 Task: Send an email with the signature Brenda Cooper with the subject 'Happy birthday' and the message 'I would like to request an extension on this deadline.' from softage.1@softage.net to softage.3@softage.net,  softage.1@softage.net and softage.4@softage.net with CC to softage.5@softage.net with an attached document Presentation.pptx
Action: Key pressed n
Screenshot: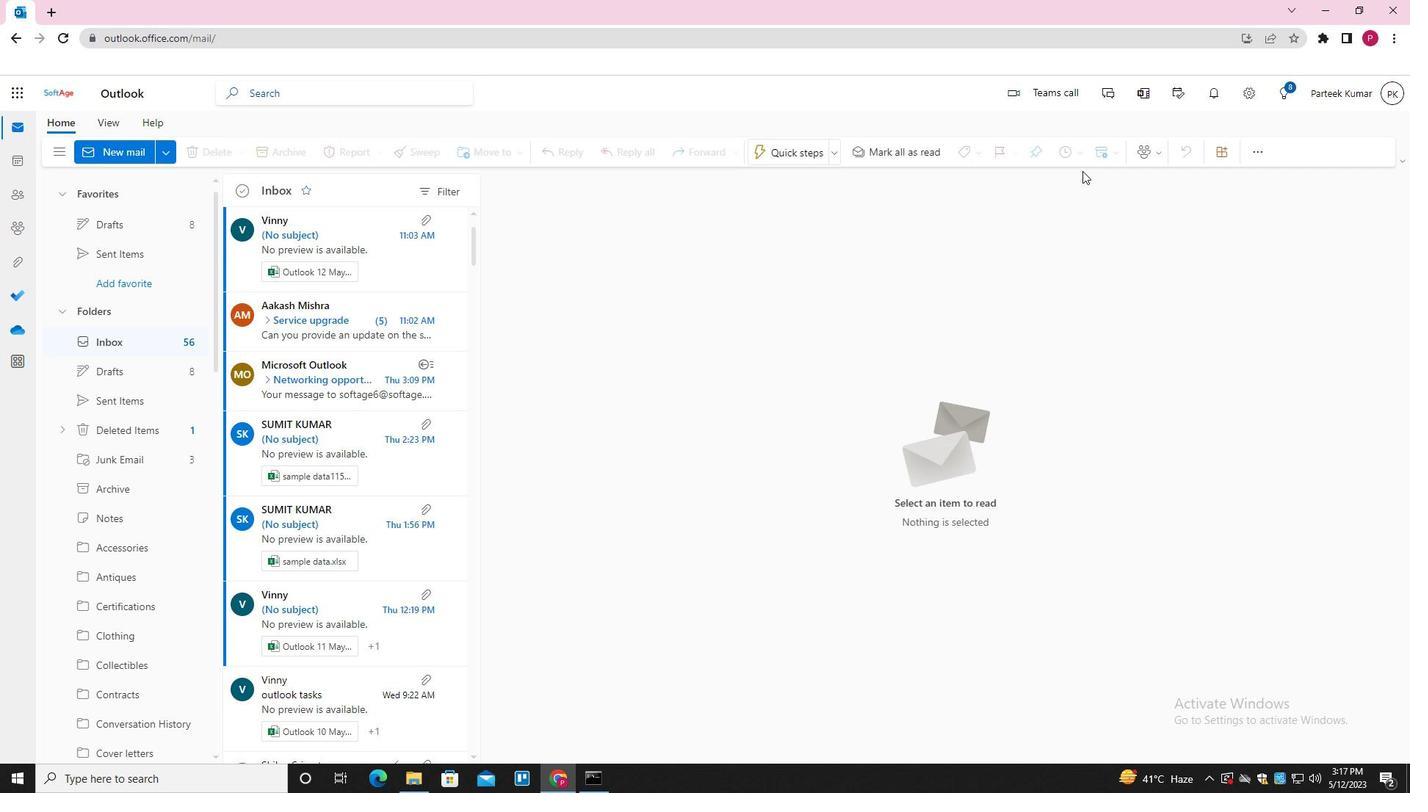 
Action: Mouse moved to (984, 155)
Screenshot: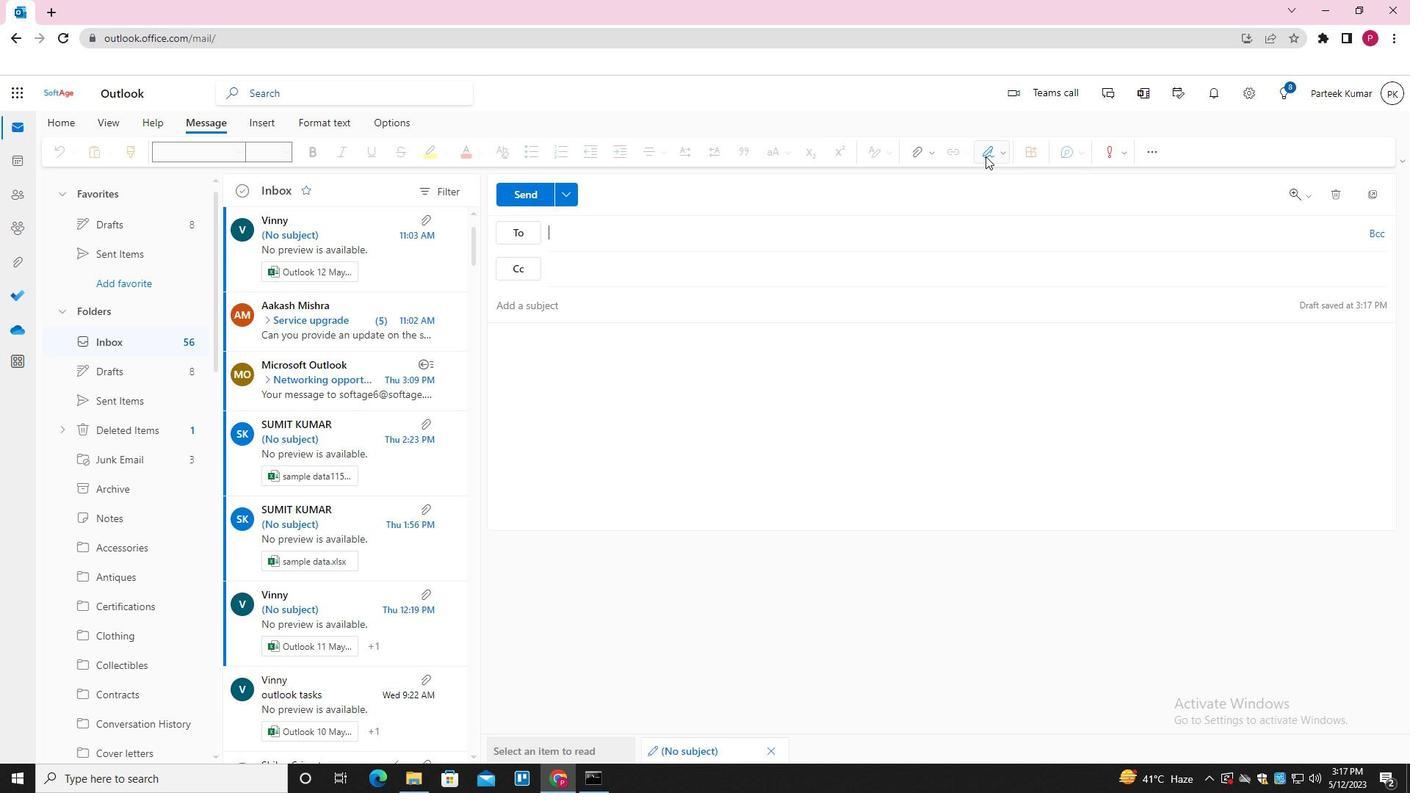 
Action: Mouse pressed left at (984, 155)
Screenshot: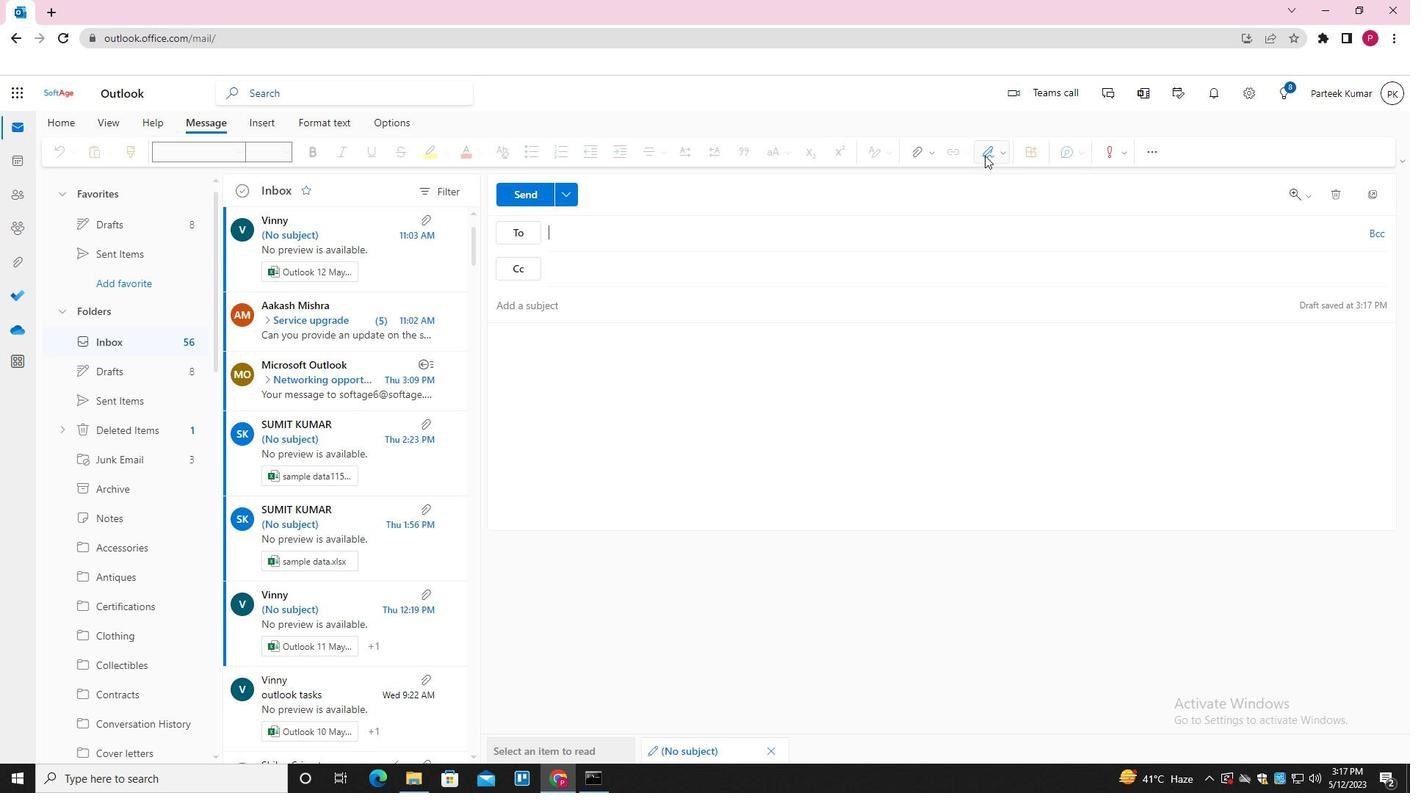 
Action: Mouse moved to (973, 212)
Screenshot: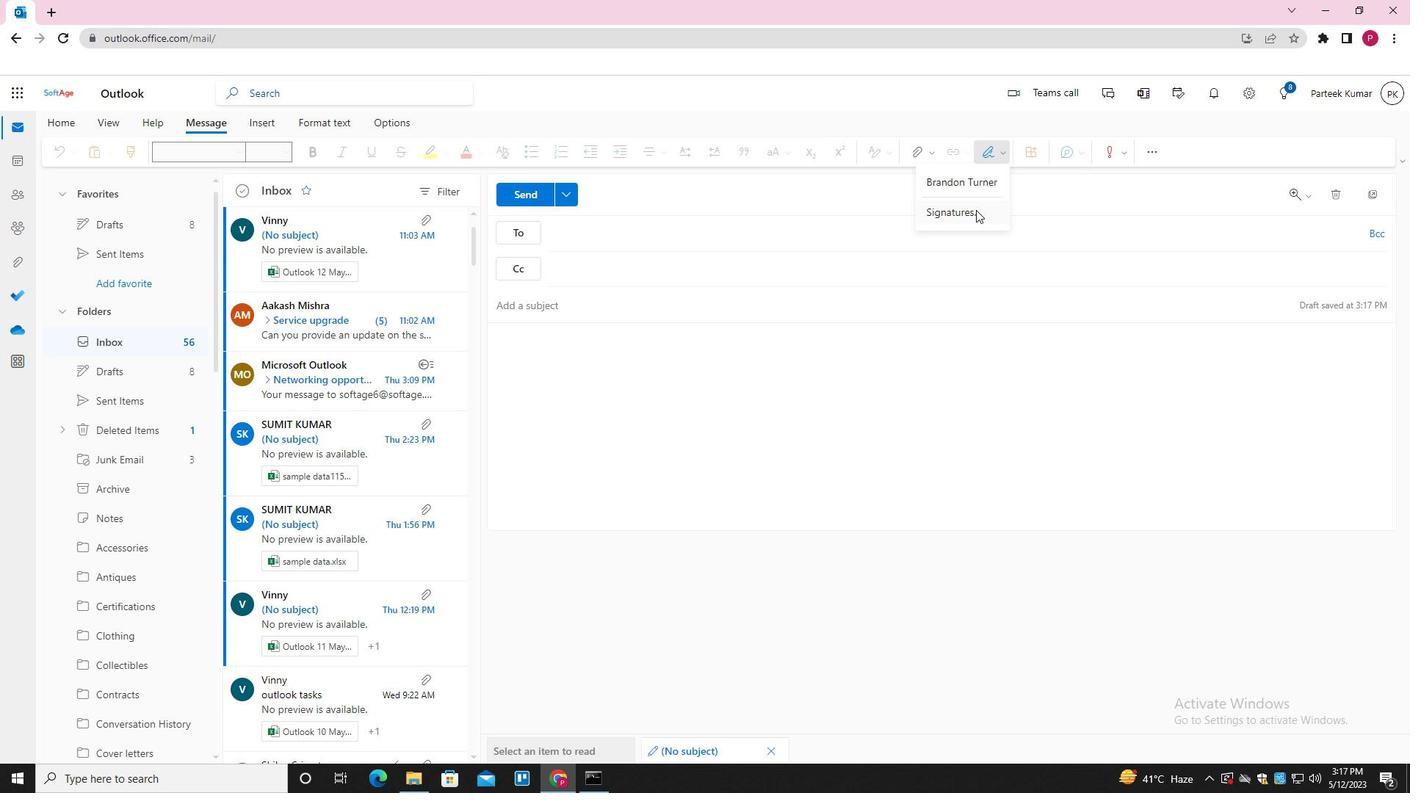 
Action: Mouse pressed left at (973, 212)
Screenshot: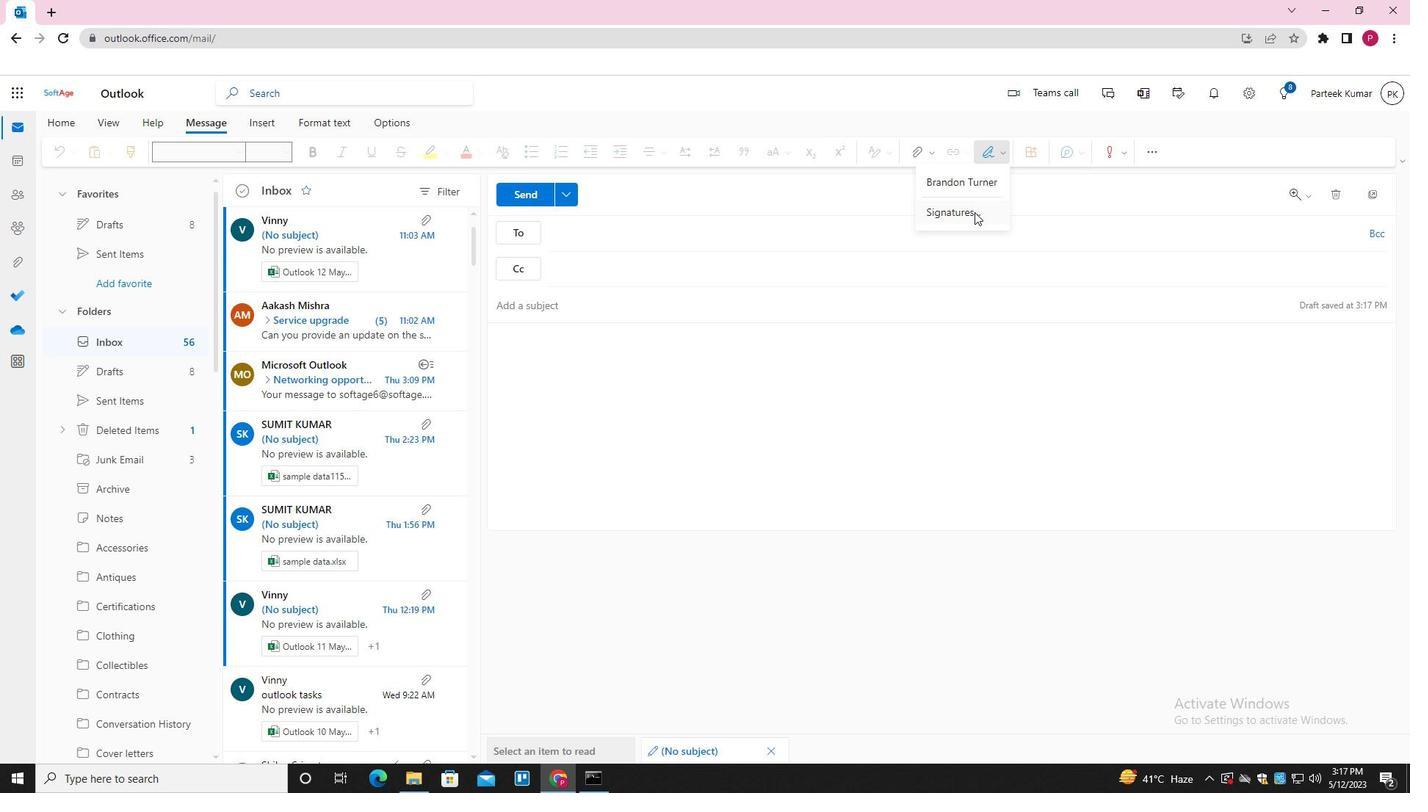 
Action: Mouse moved to (985, 265)
Screenshot: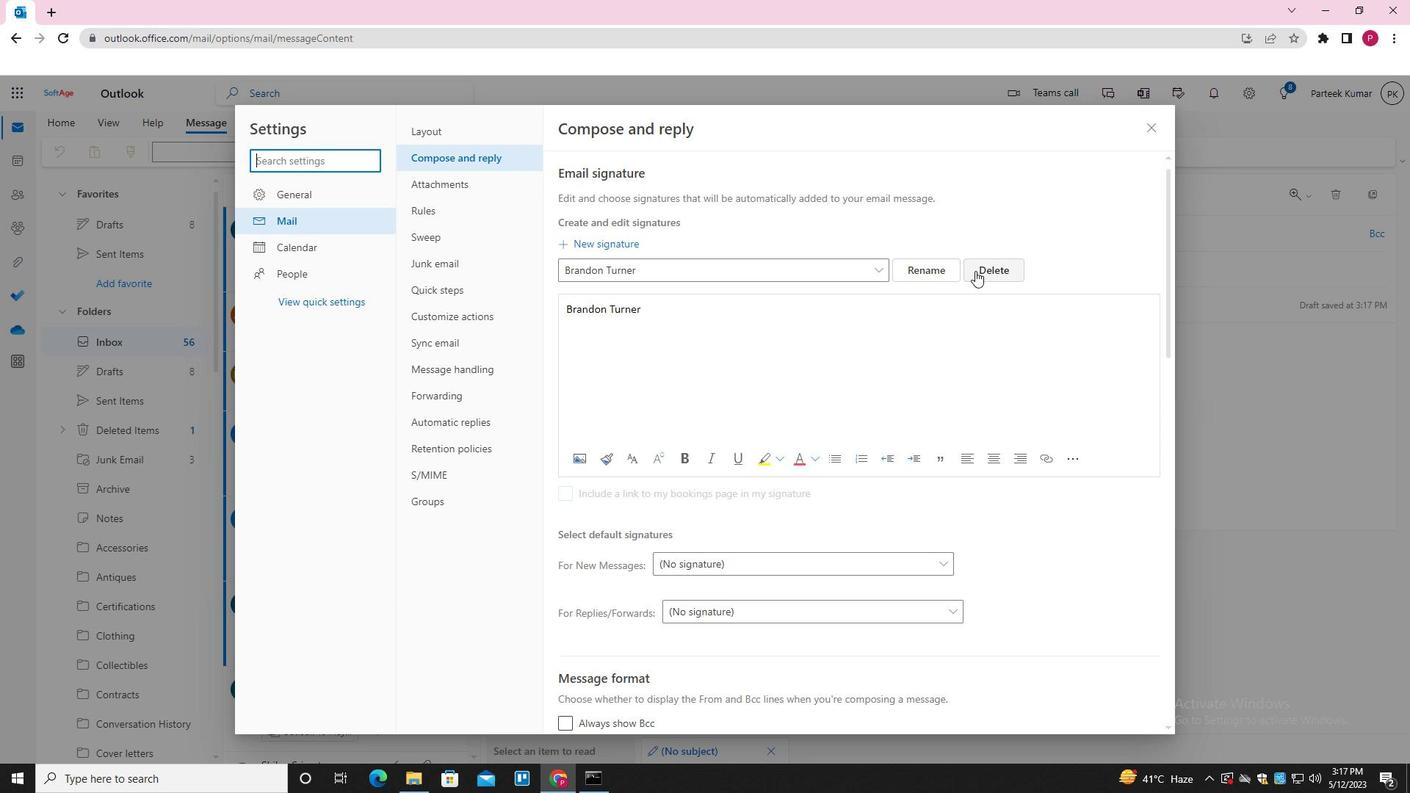 
Action: Mouse pressed left at (985, 265)
Screenshot: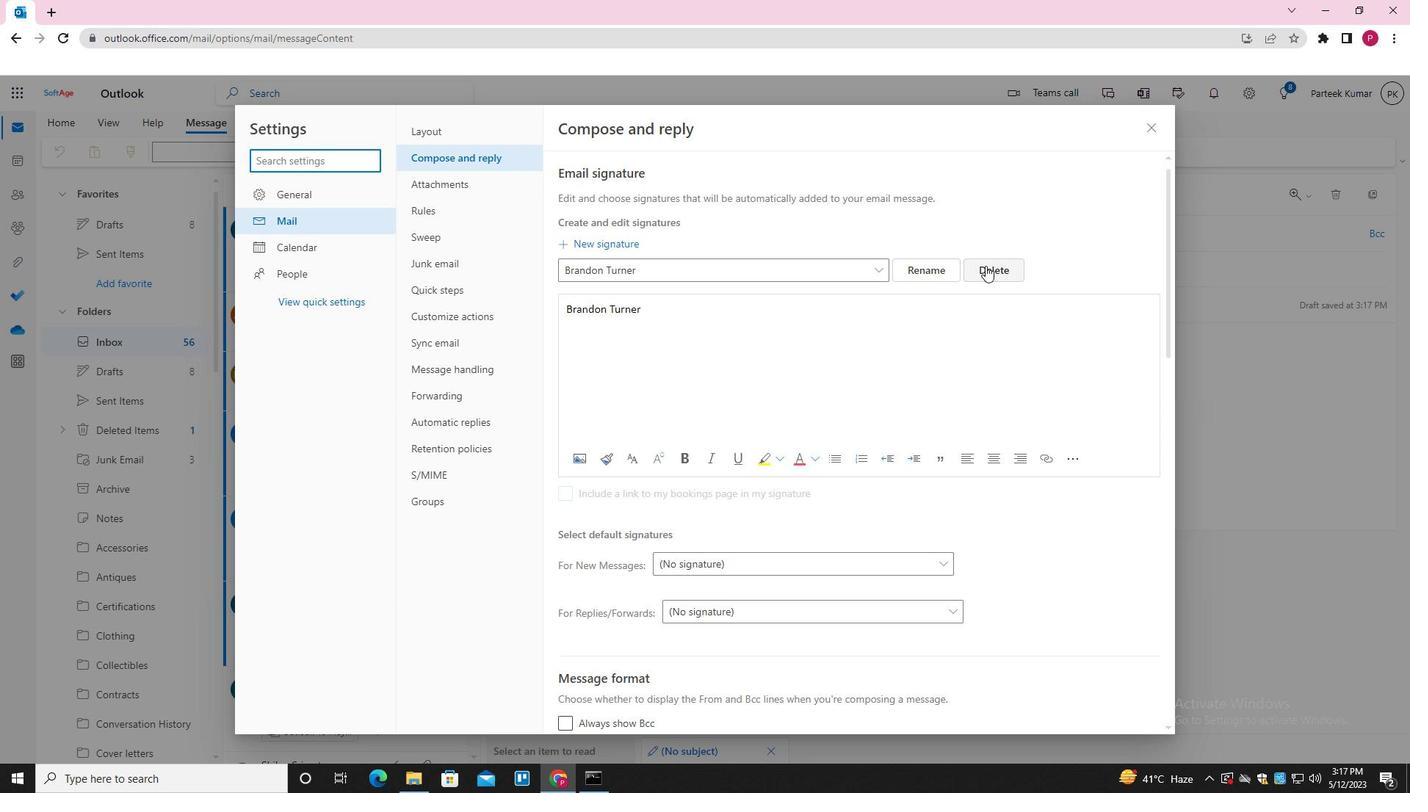 
Action: Mouse moved to (823, 271)
Screenshot: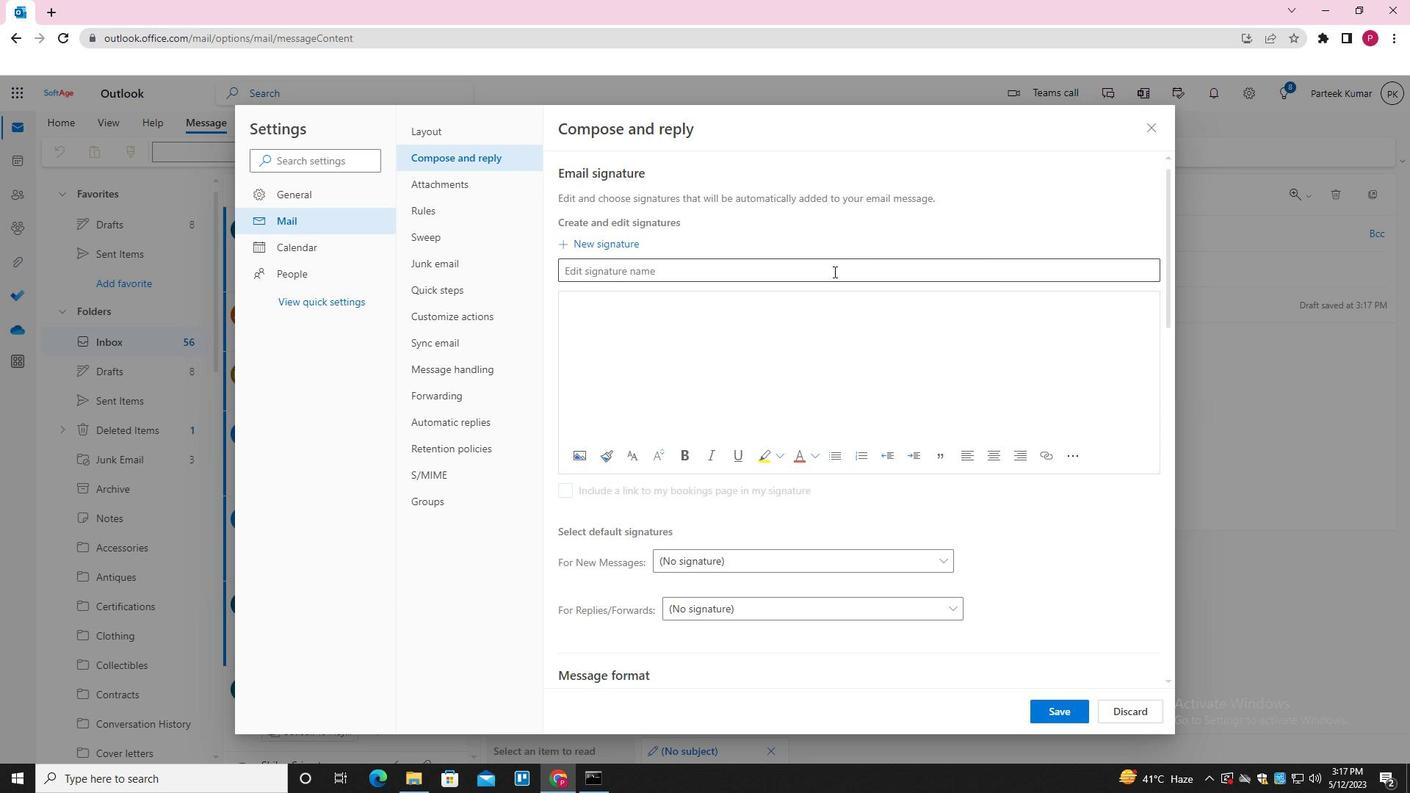 
Action: Mouse pressed left at (823, 271)
Screenshot: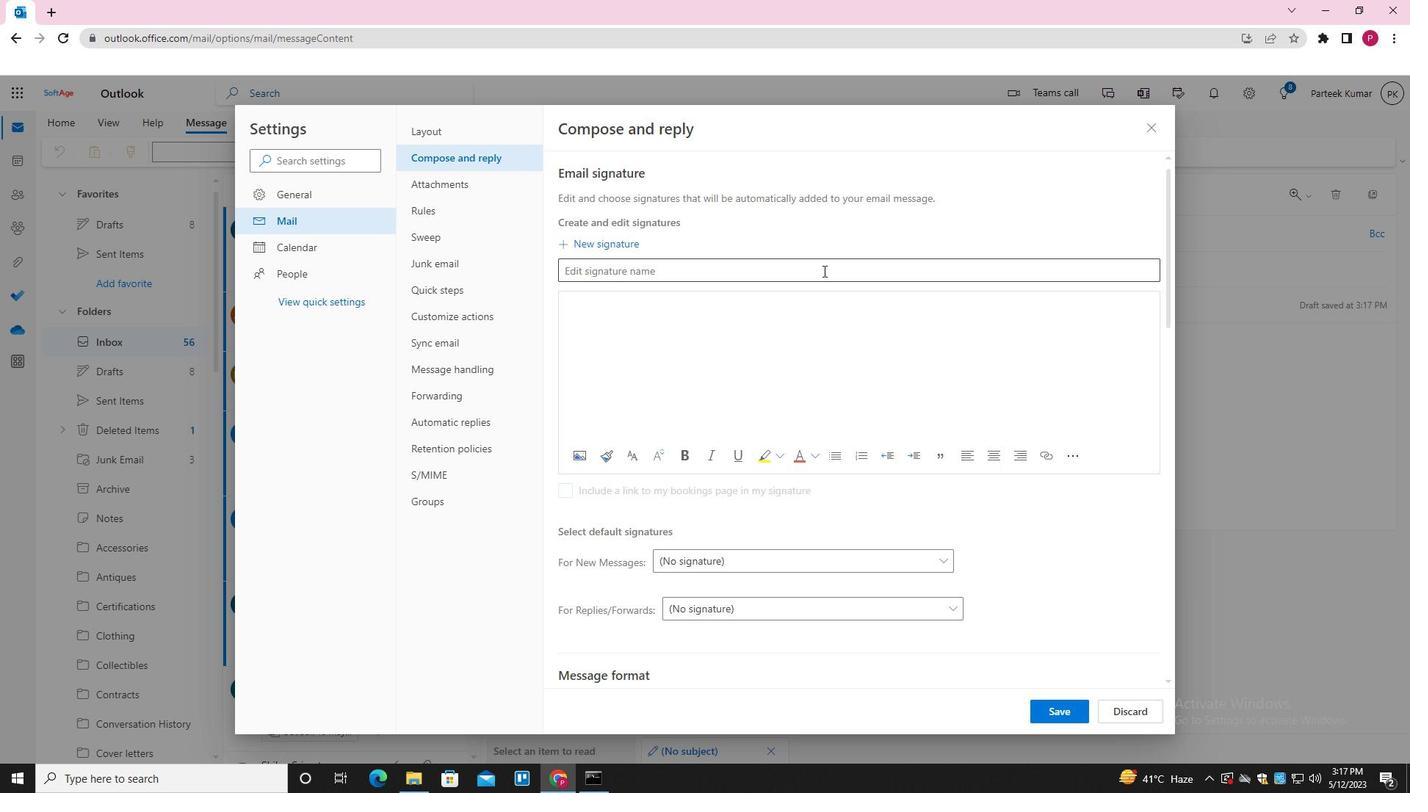 
Action: Key pressed <Key.shift>BRENDA<Key.space><Key.shift>COOPER
Screenshot: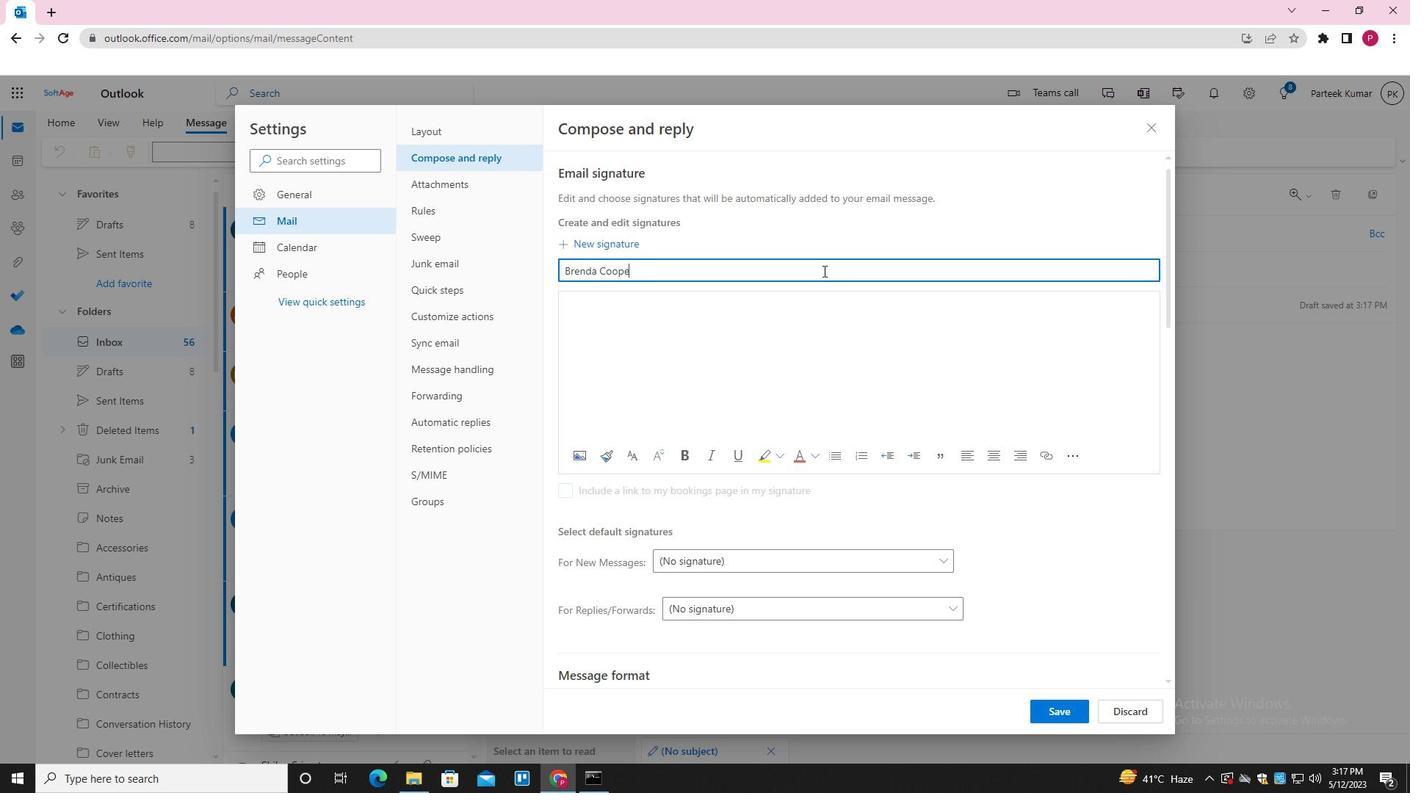 
Action: Mouse moved to (822, 269)
Screenshot: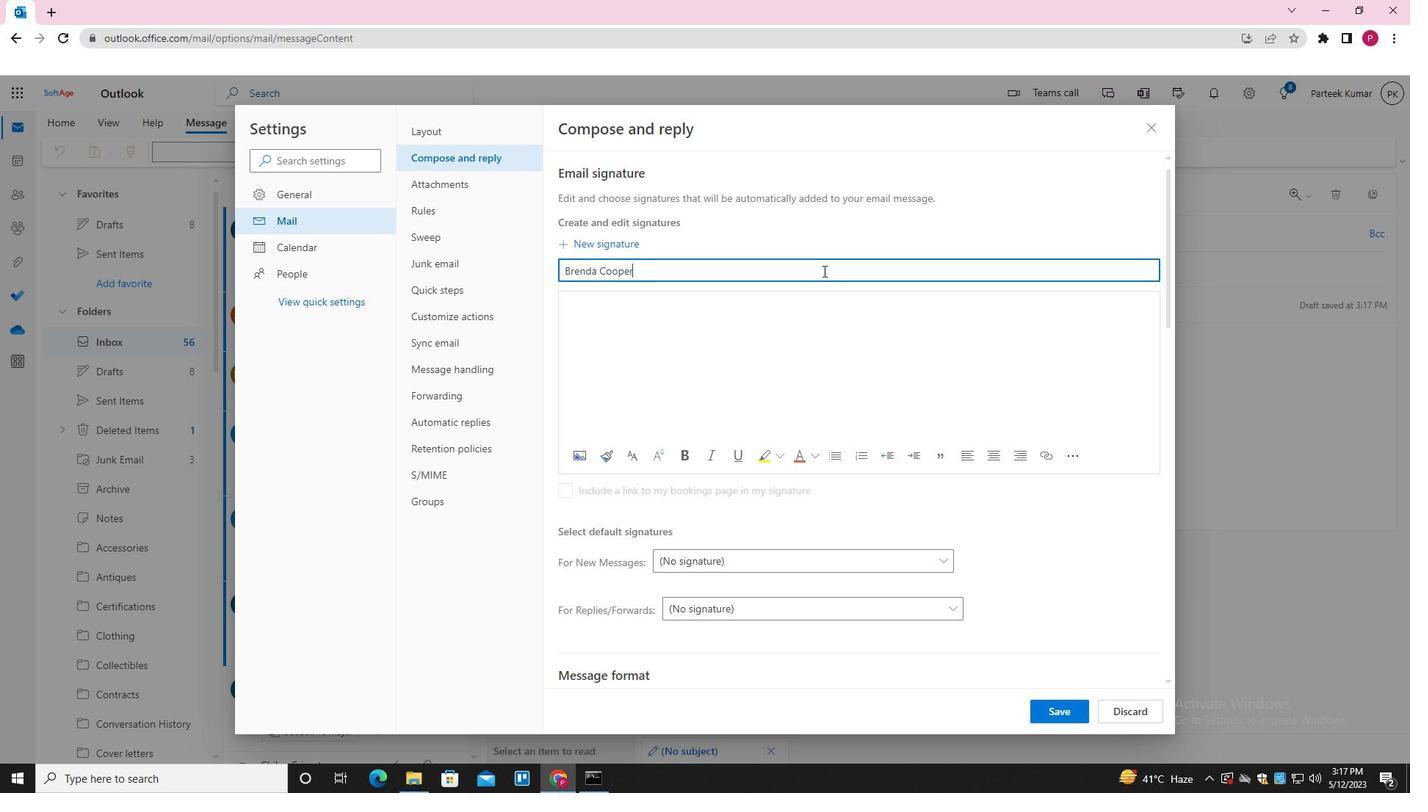 
Action: Key pressed <Key.tab><Key.shift>BRENDA<Key.space><Key.shift>COOPER
Screenshot: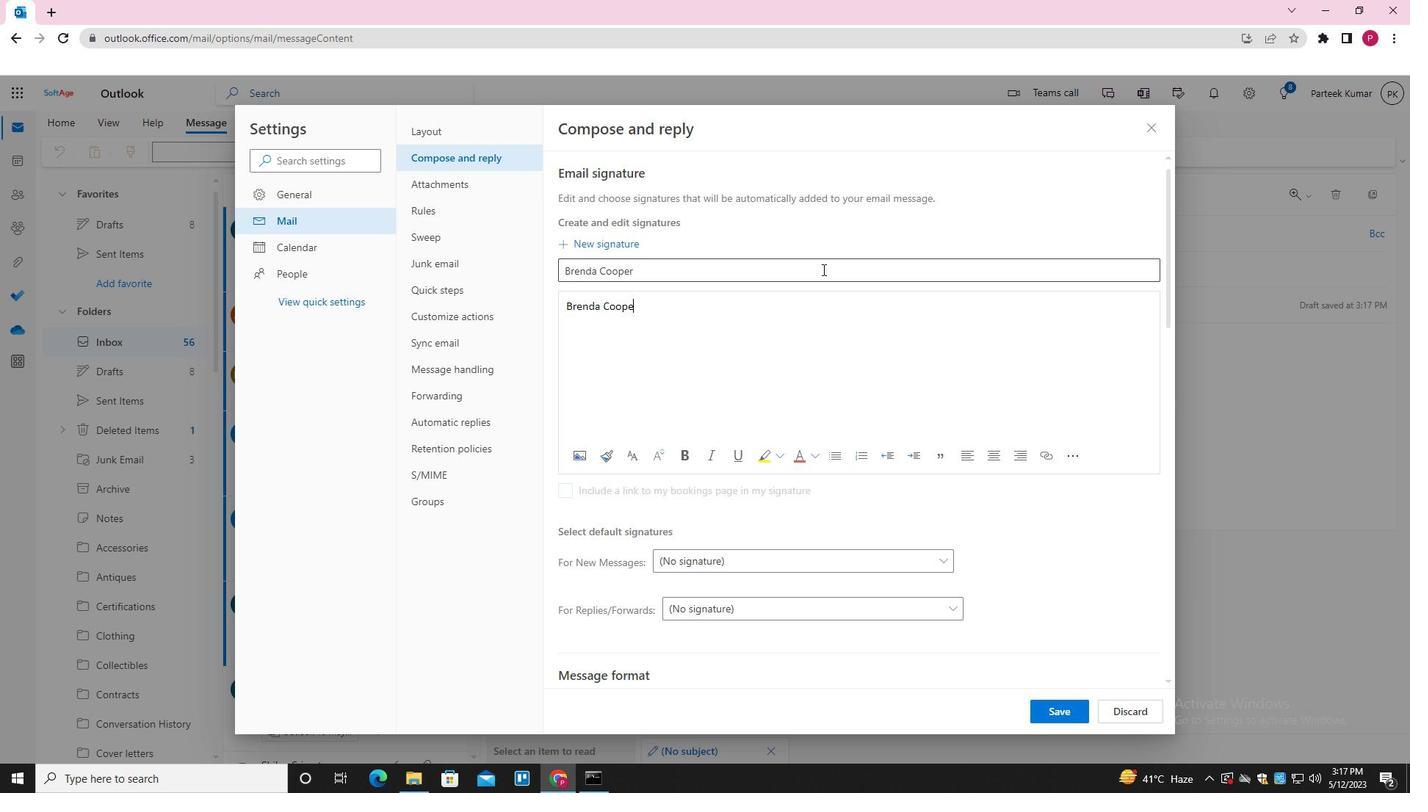 
Action: Mouse moved to (1043, 715)
Screenshot: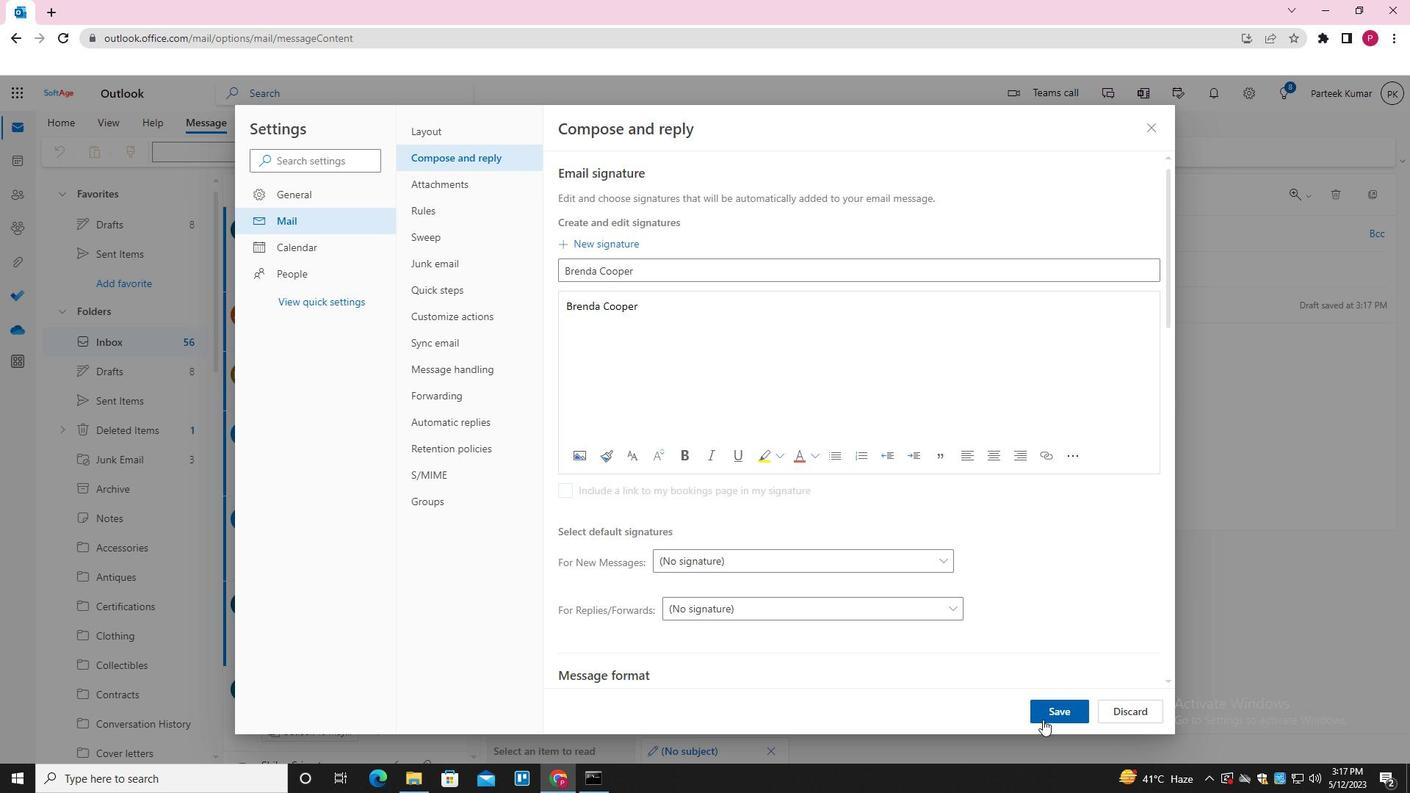 
Action: Mouse pressed left at (1043, 715)
Screenshot: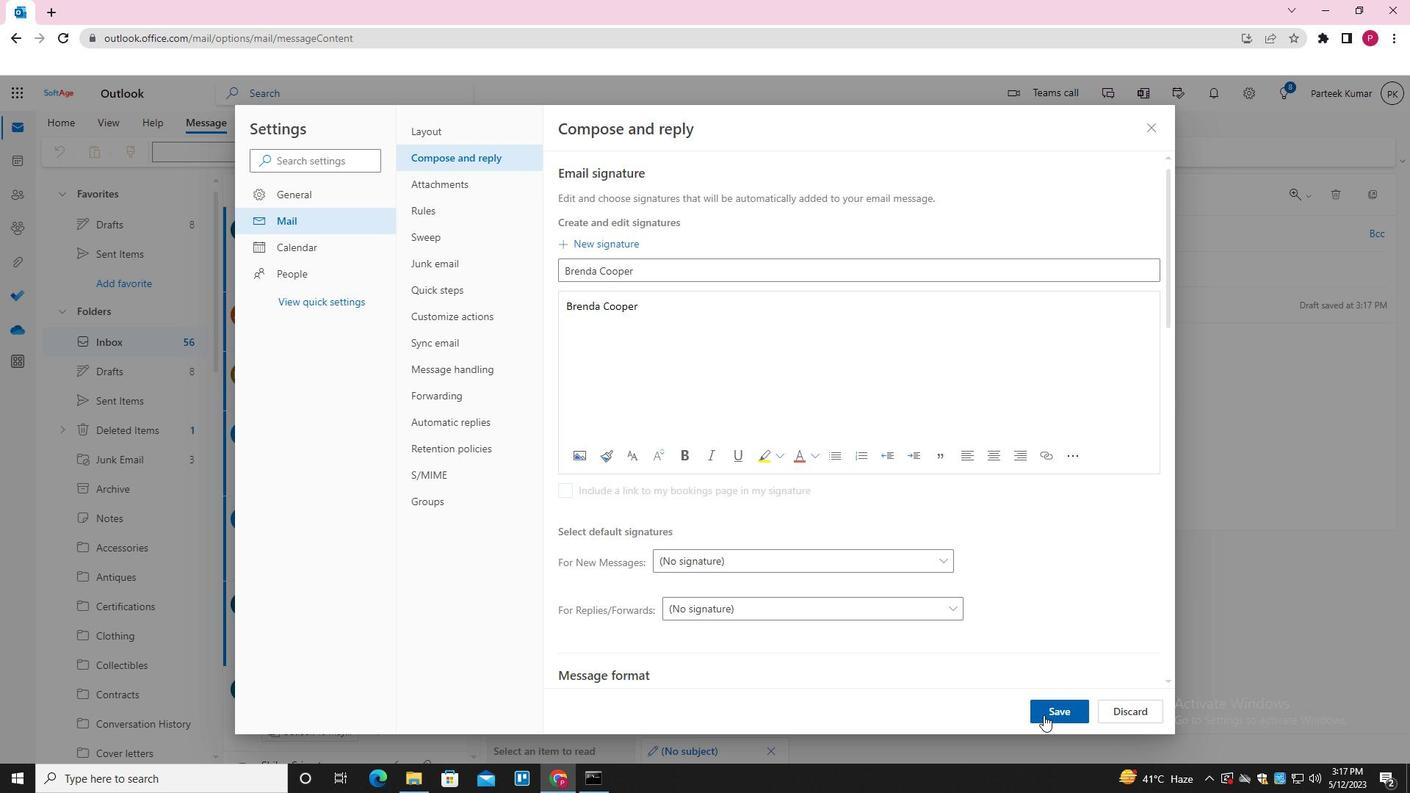 
Action: Mouse moved to (1147, 122)
Screenshot: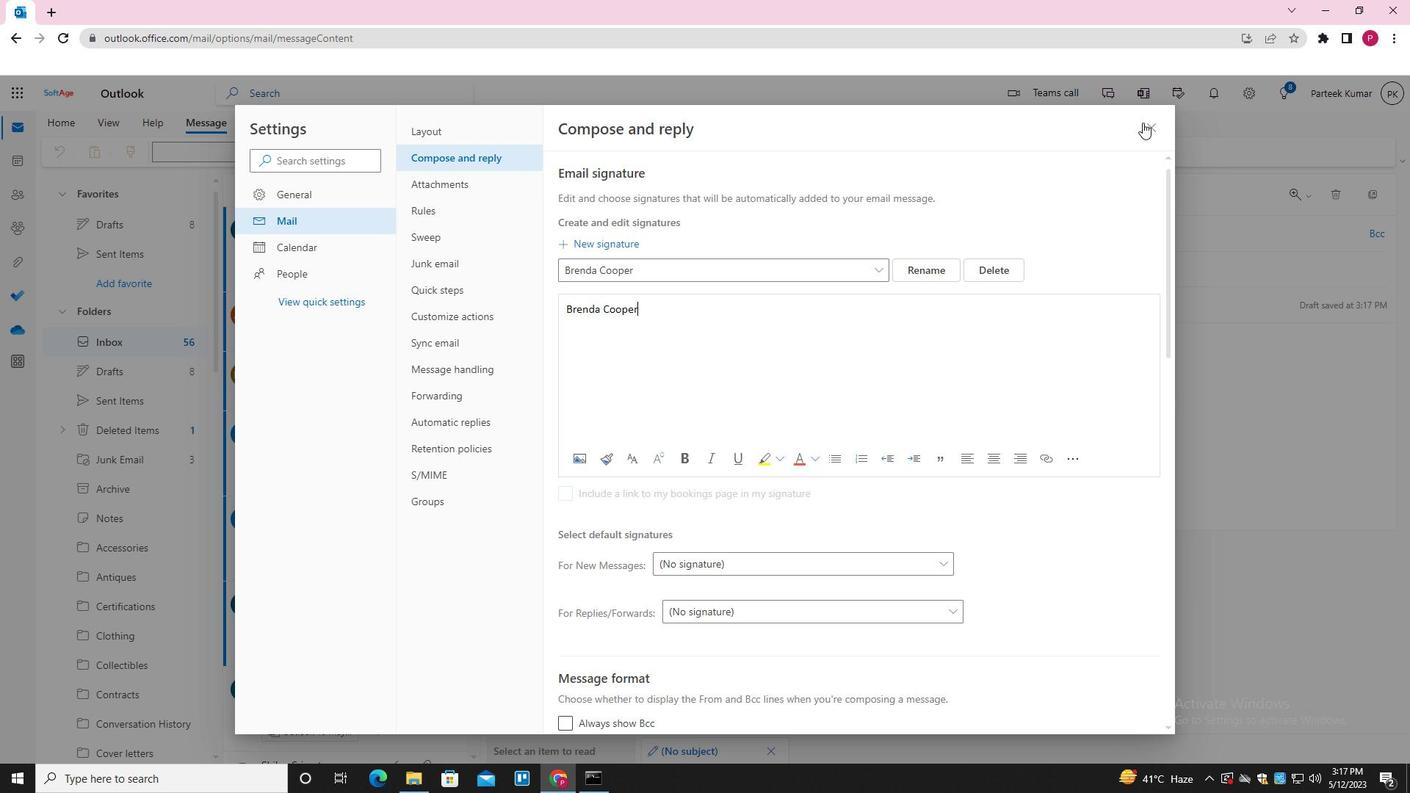 
Action: Mouse pressed left at (1147, 122)
Screenshot: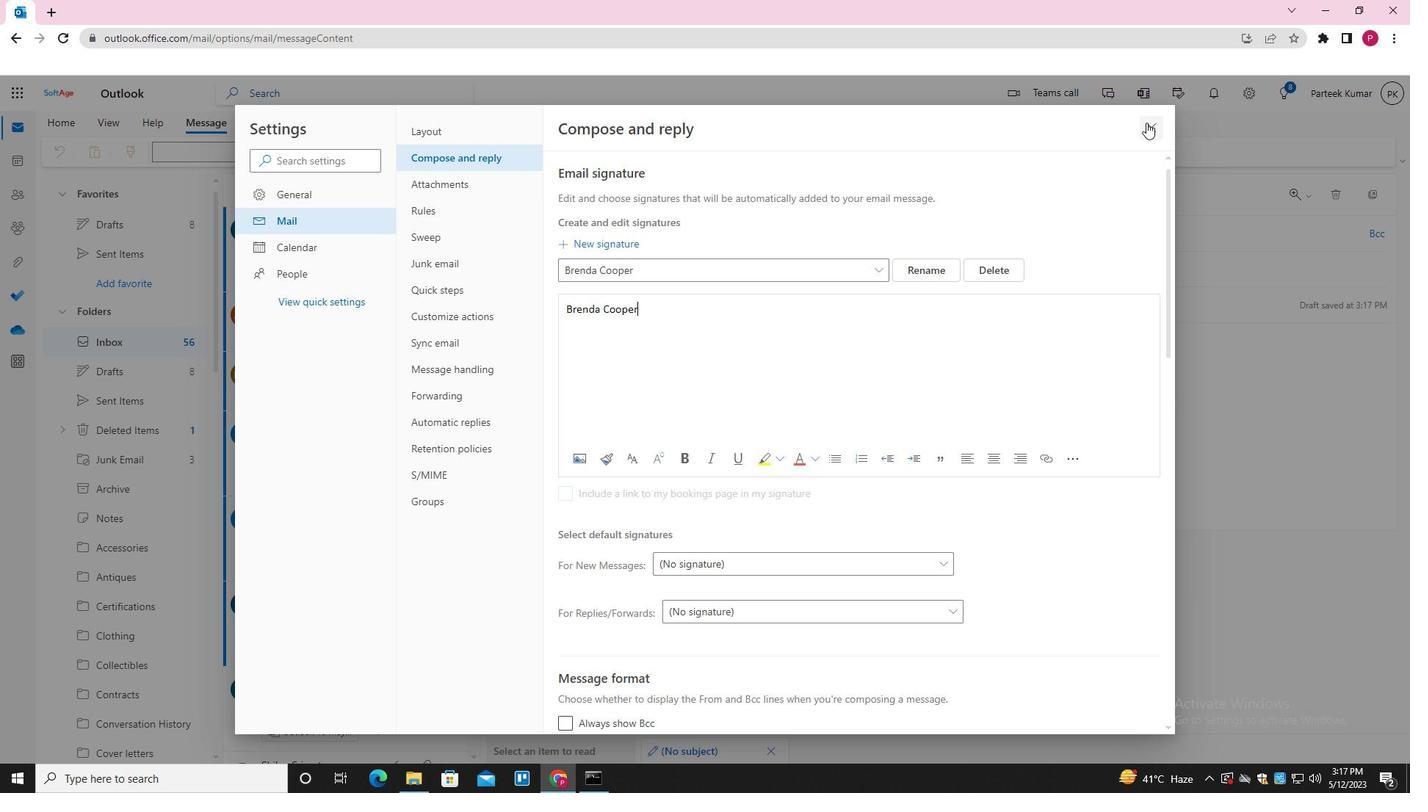 
Action: Mouse moved to (987, 153)
Screenshot: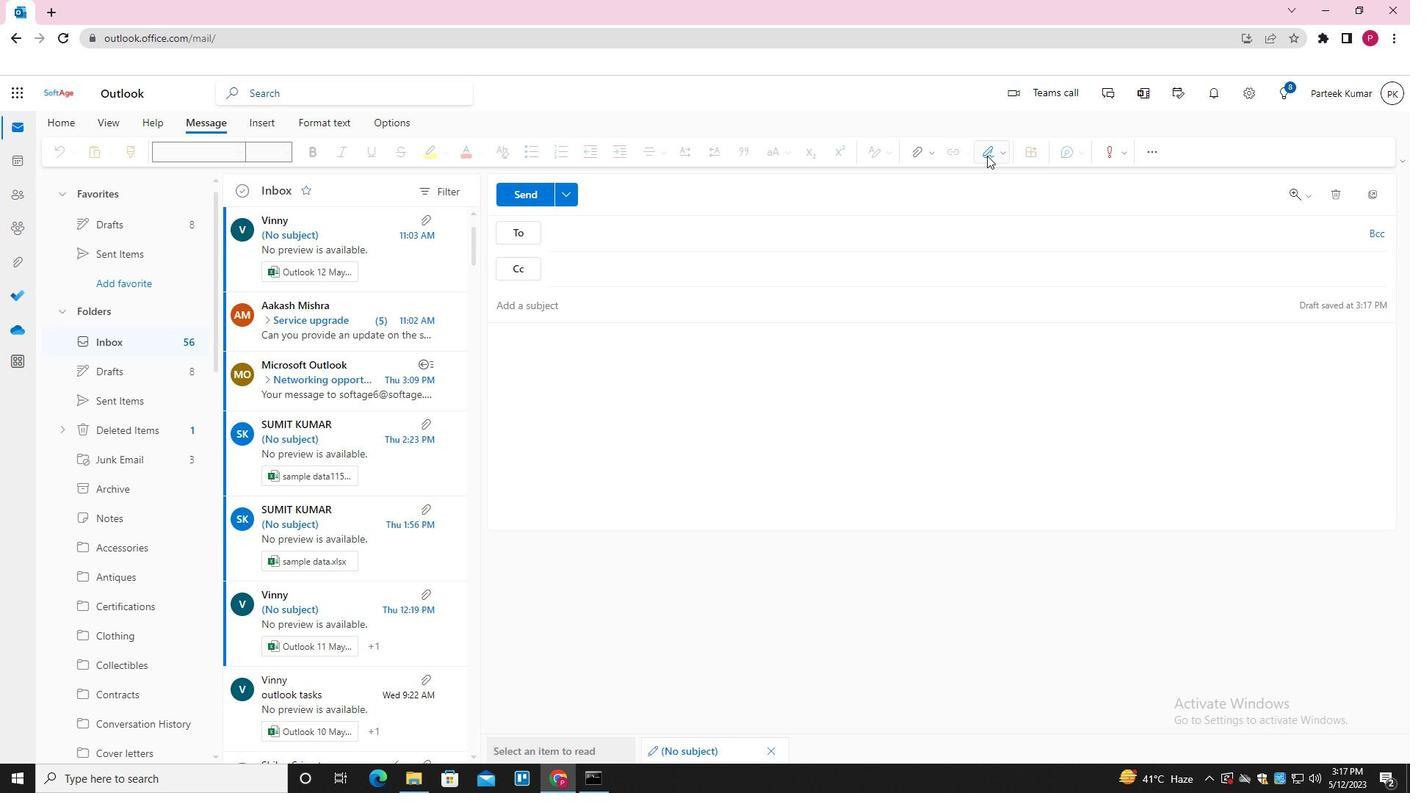 
Action: Mouse pressed left at (987, 153)
Screenshot: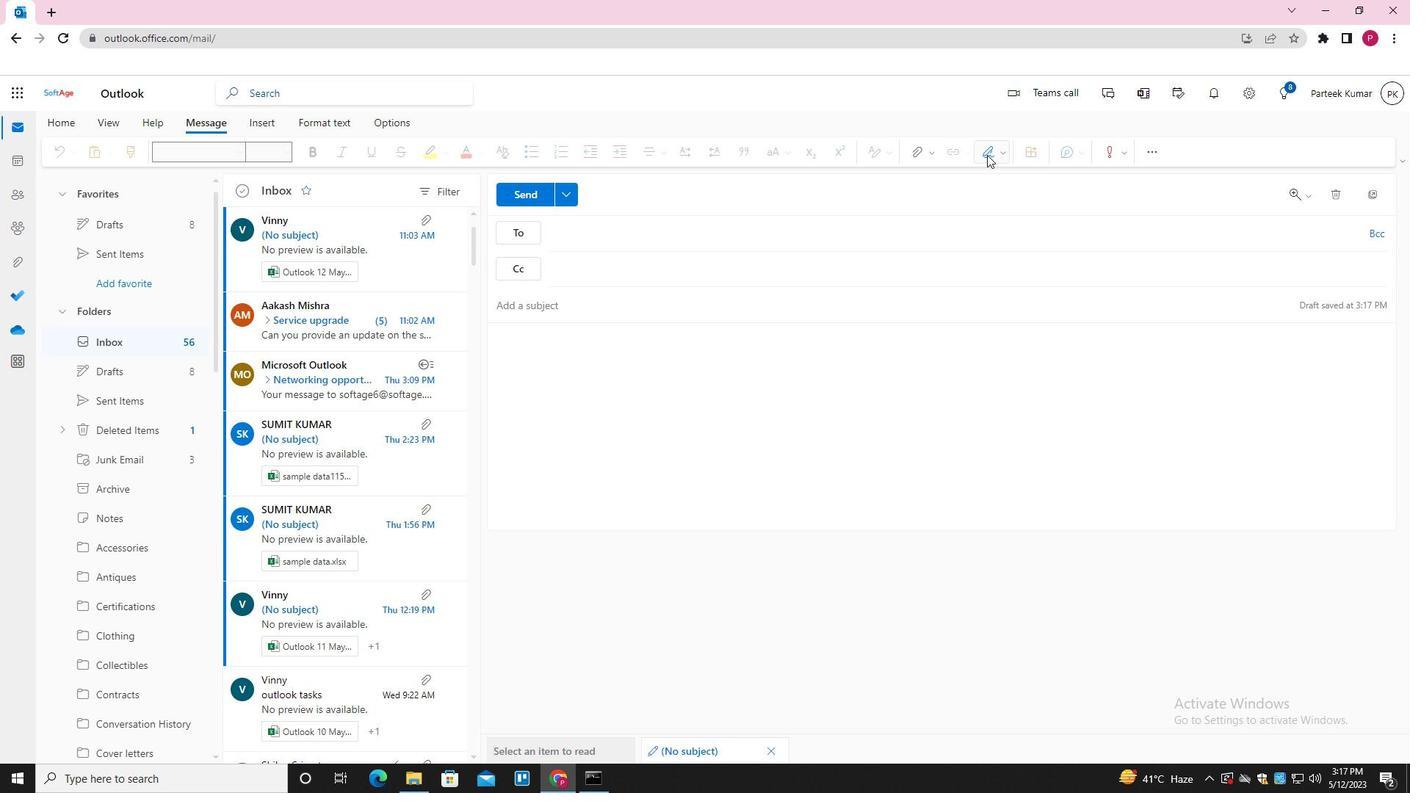 
Action: Mouse moved to (955, 181)
Screenshot: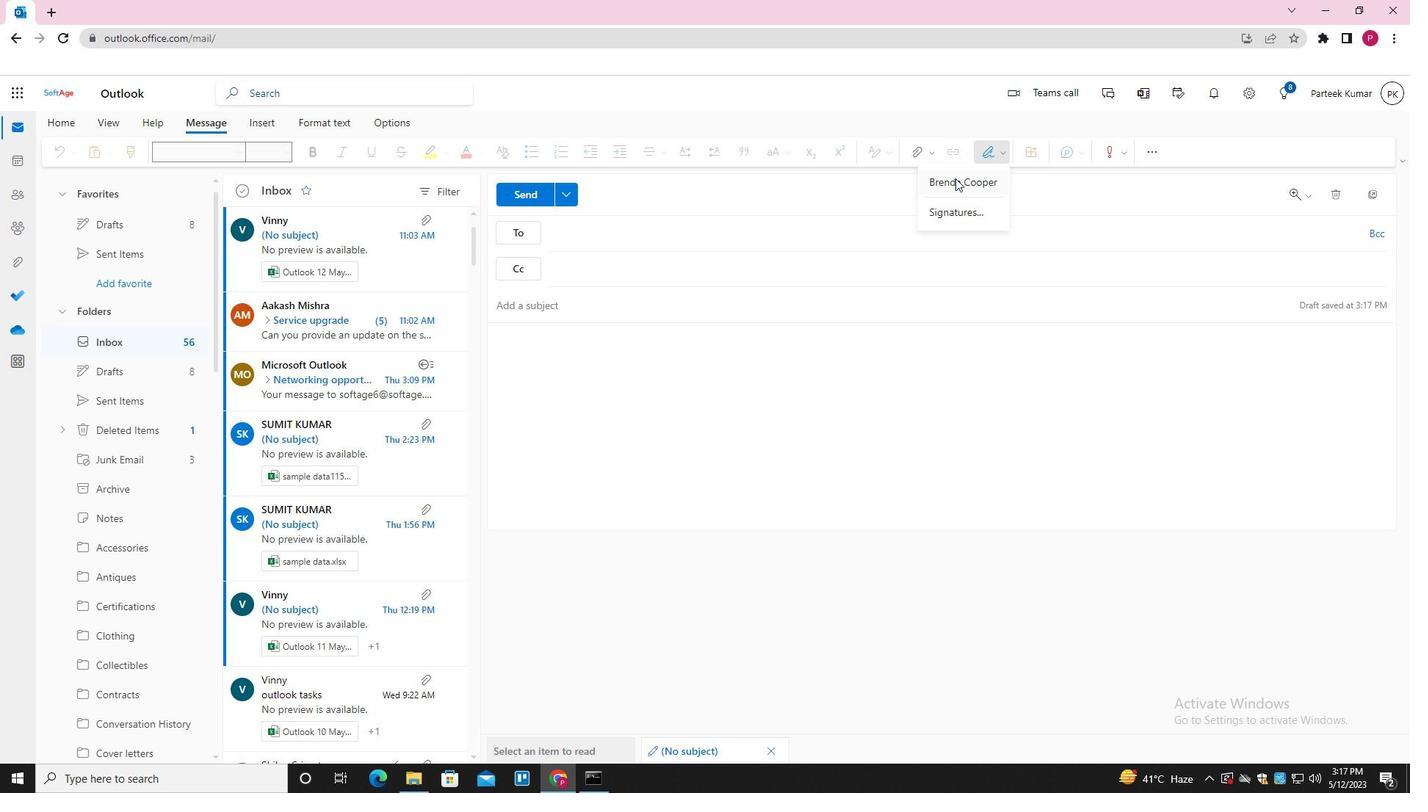 
Action: Mouse pressed left at (955, 181)
Screenshot: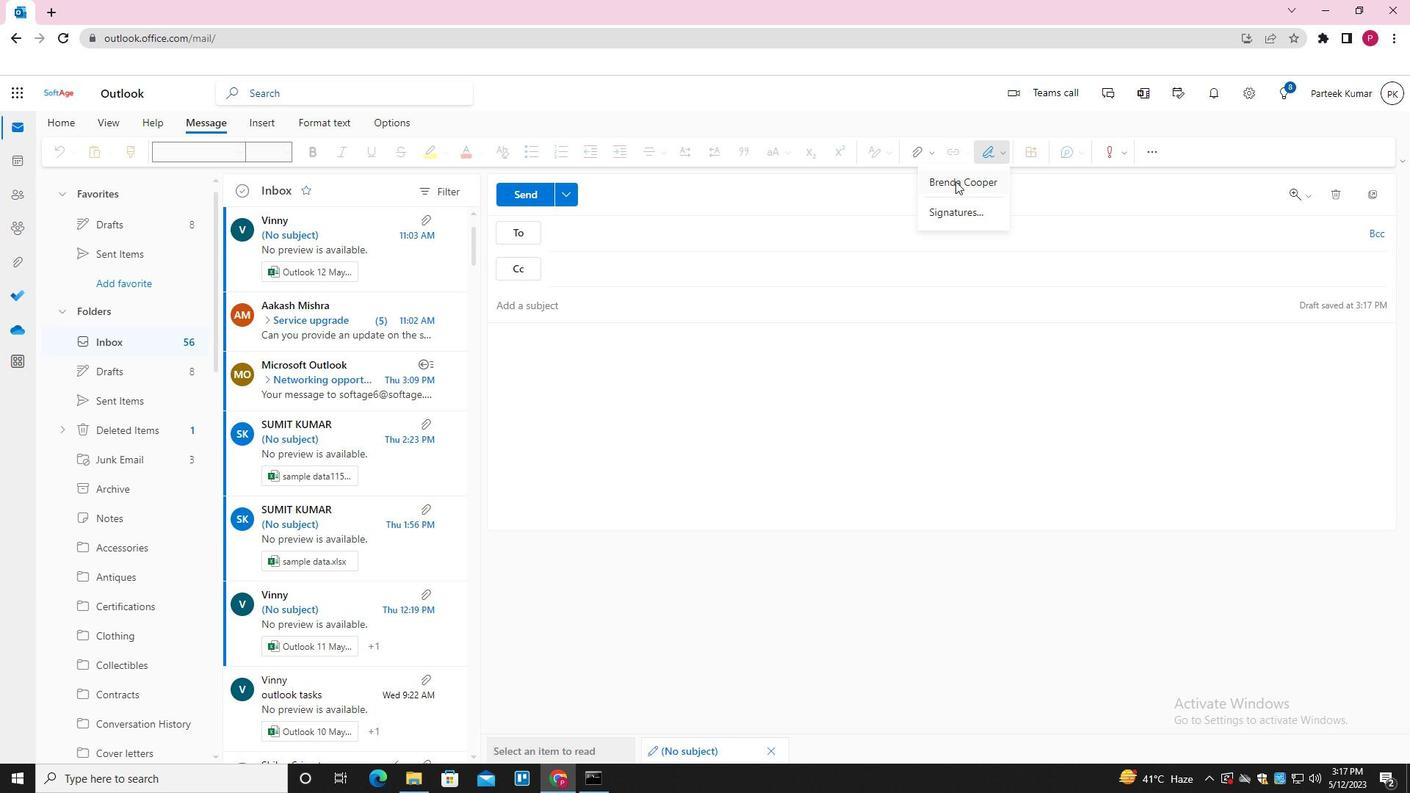 
Action: Mouse moved to (661, 303)
Screenshot: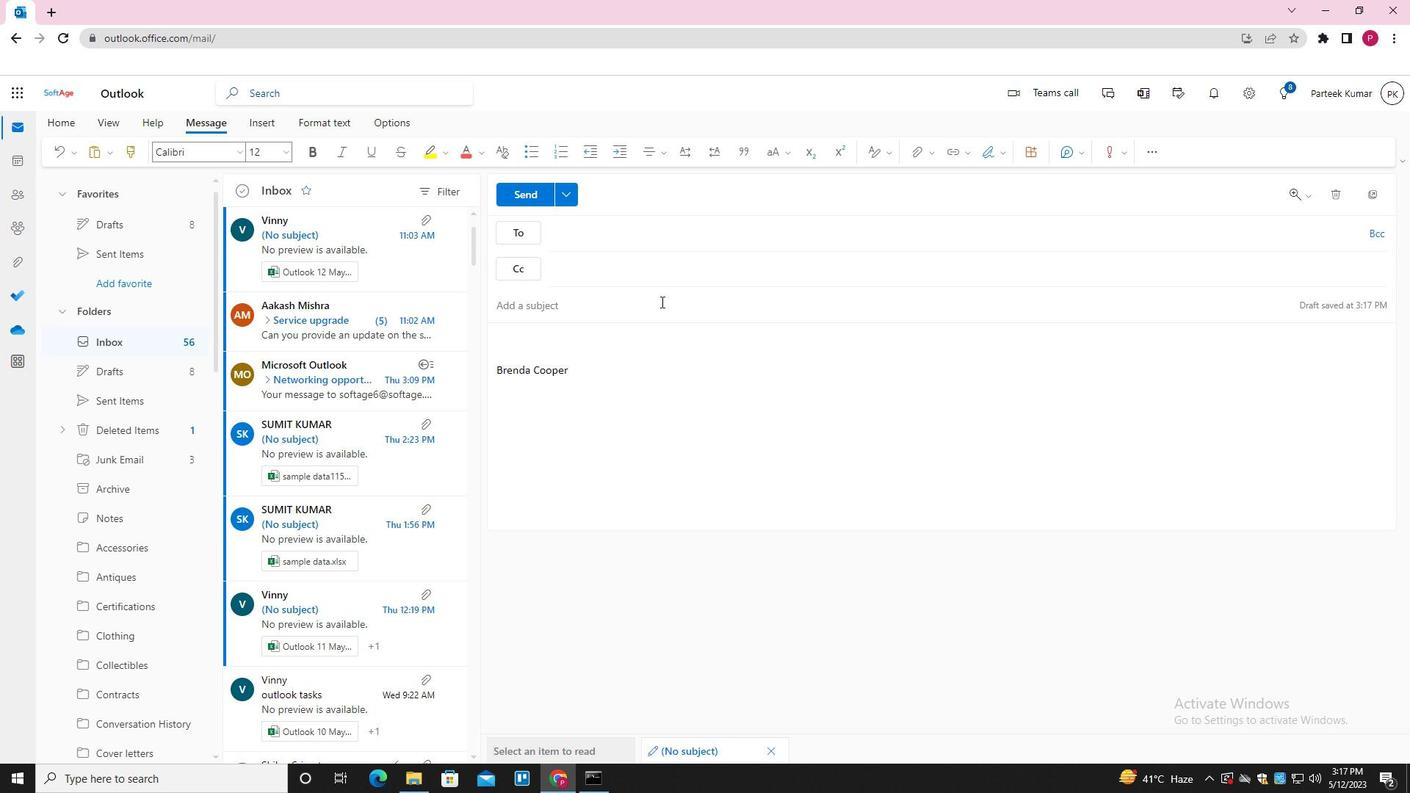
Action: Mouse pressed left at (661, 303)
Screenshot: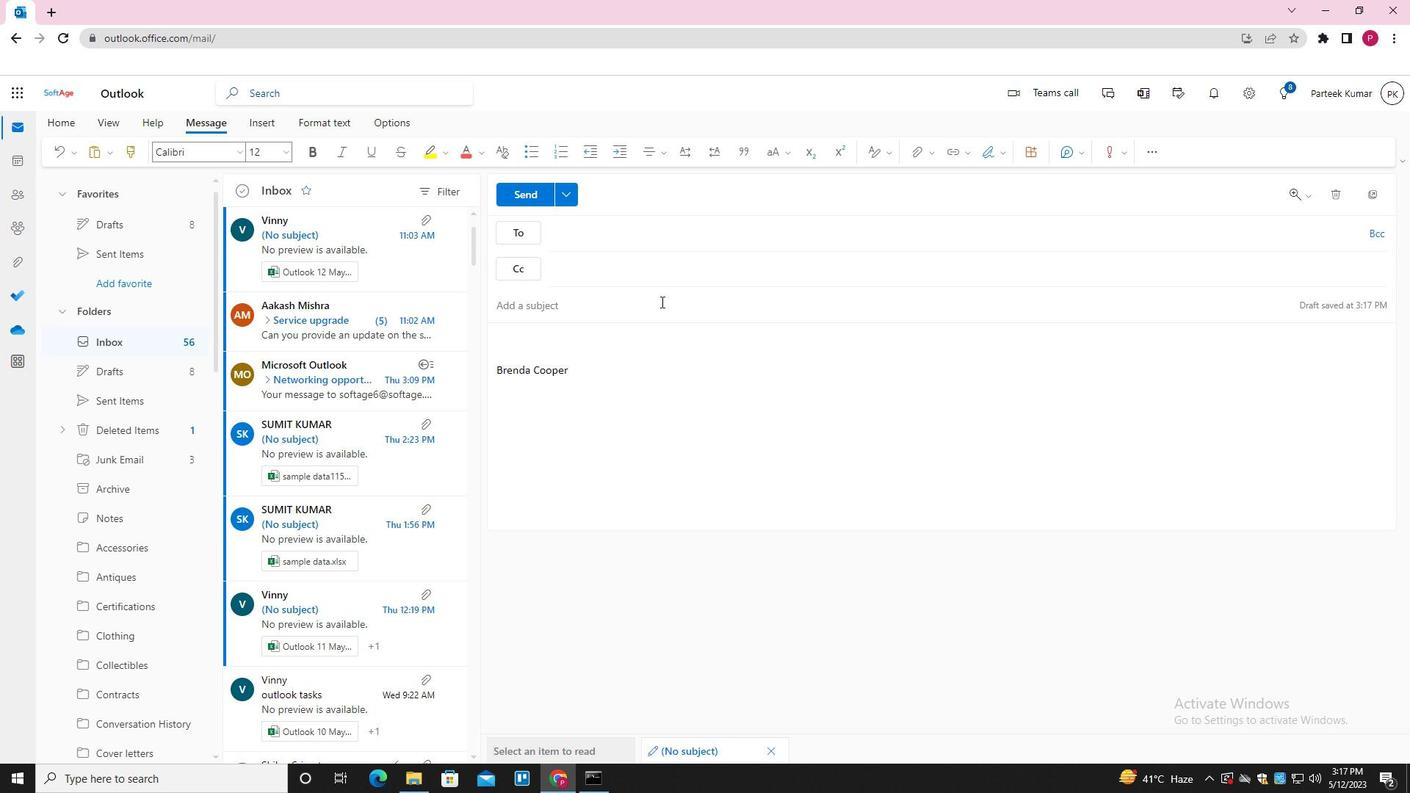 
Action: Key pressed <Key.shift><Key.shift><Key.shift><Key.shift><Key.shift><Key.shift><Key.shift><Key.shift><Key.shift><Key.shift><Key.shift><Key.shift><Key.shift><Key.shift>HAPPY<Key.space>BIRTHDAY<Key.space>
Screenshot: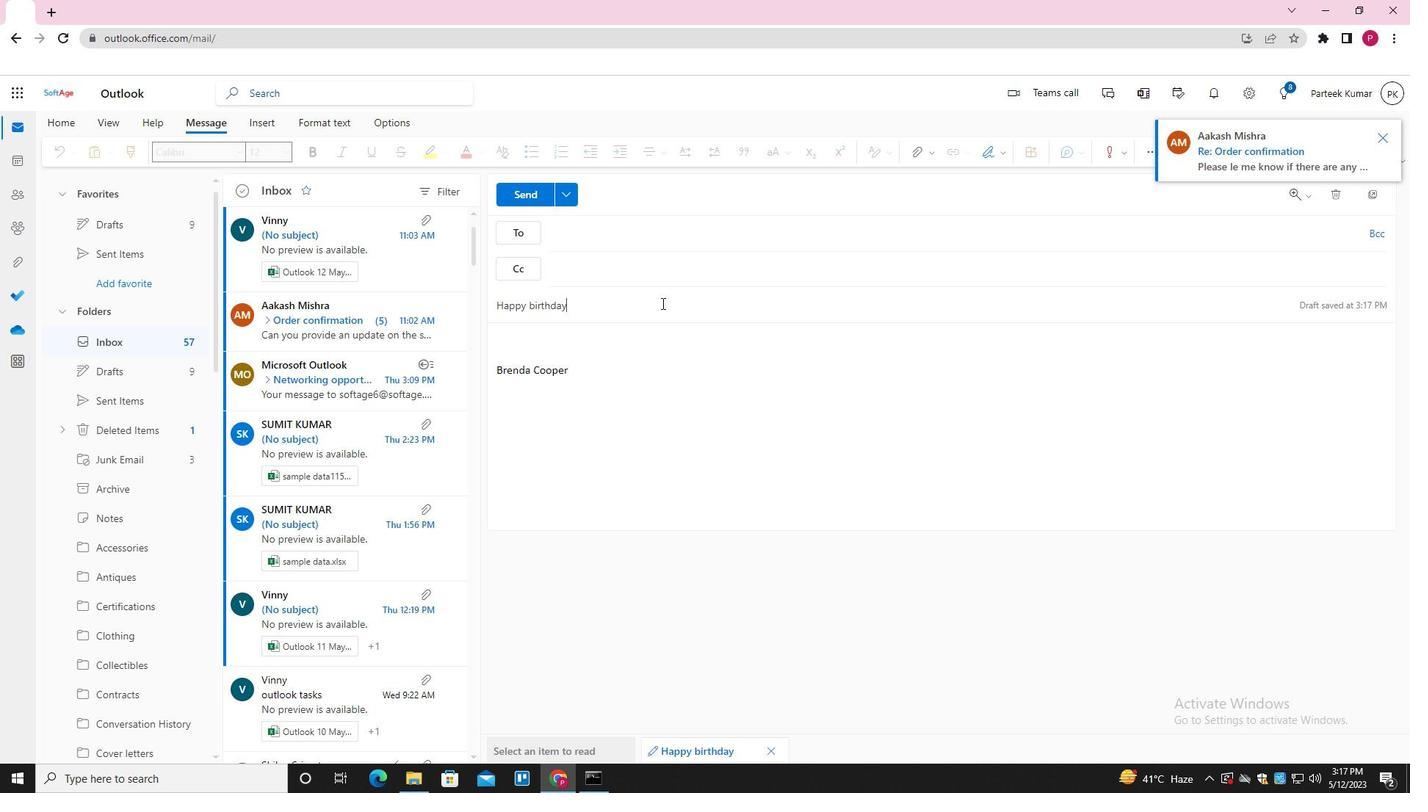
Action: Mouse moved to (641, 323)
Screenshot: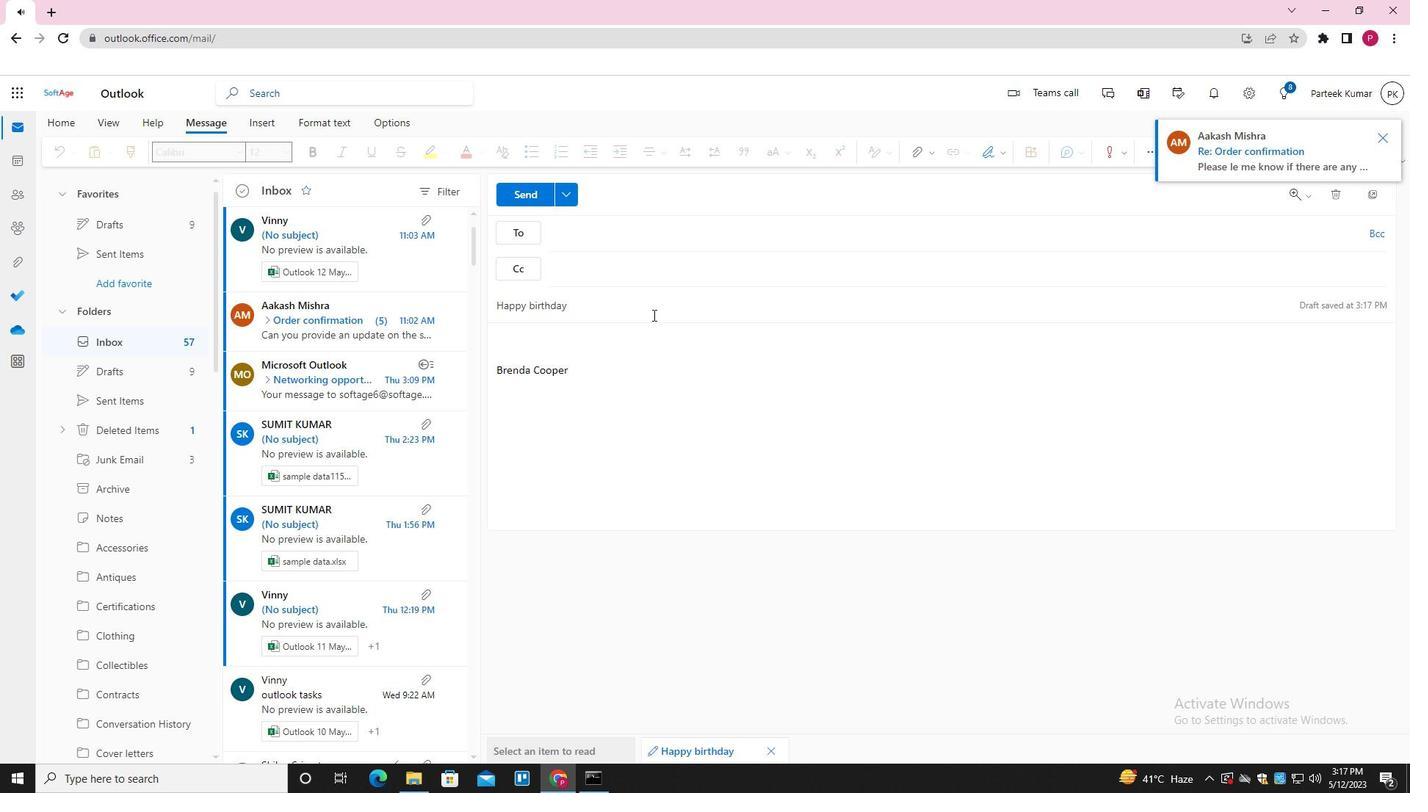 
Action: Key pressed <Key.tab><Key.shift_r><Key.shift_r>I<Key.space>WOULD<Key.space>LIKE<Key.space>TO<Key.space>REQUEST<Key.space>AN<Key.space>EXTENSION<Key.space>ON<Key.space>THIS<Key.space>DEADLINE<Key.space>
Screenshot: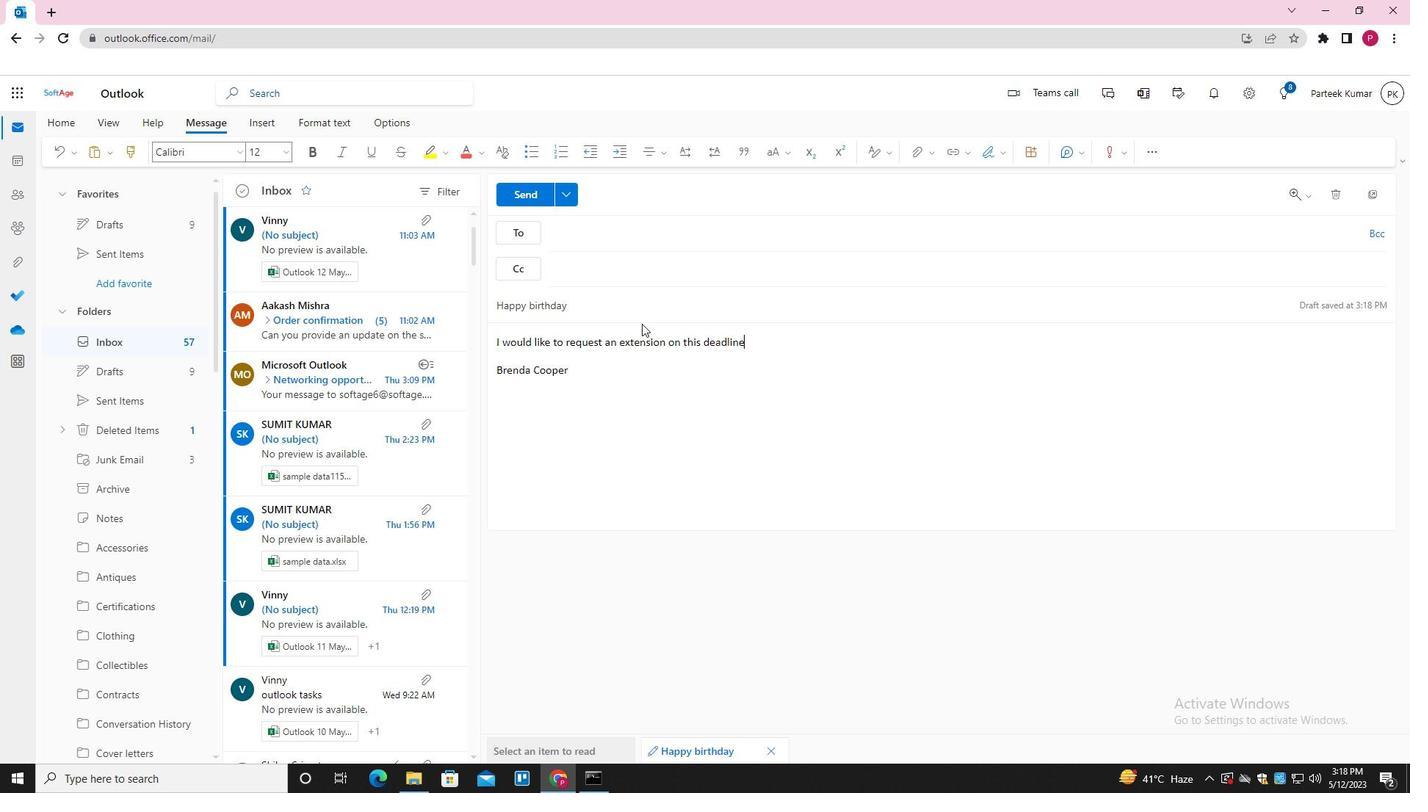 
Action: Mouse moved to (652, 230)
Screenshot: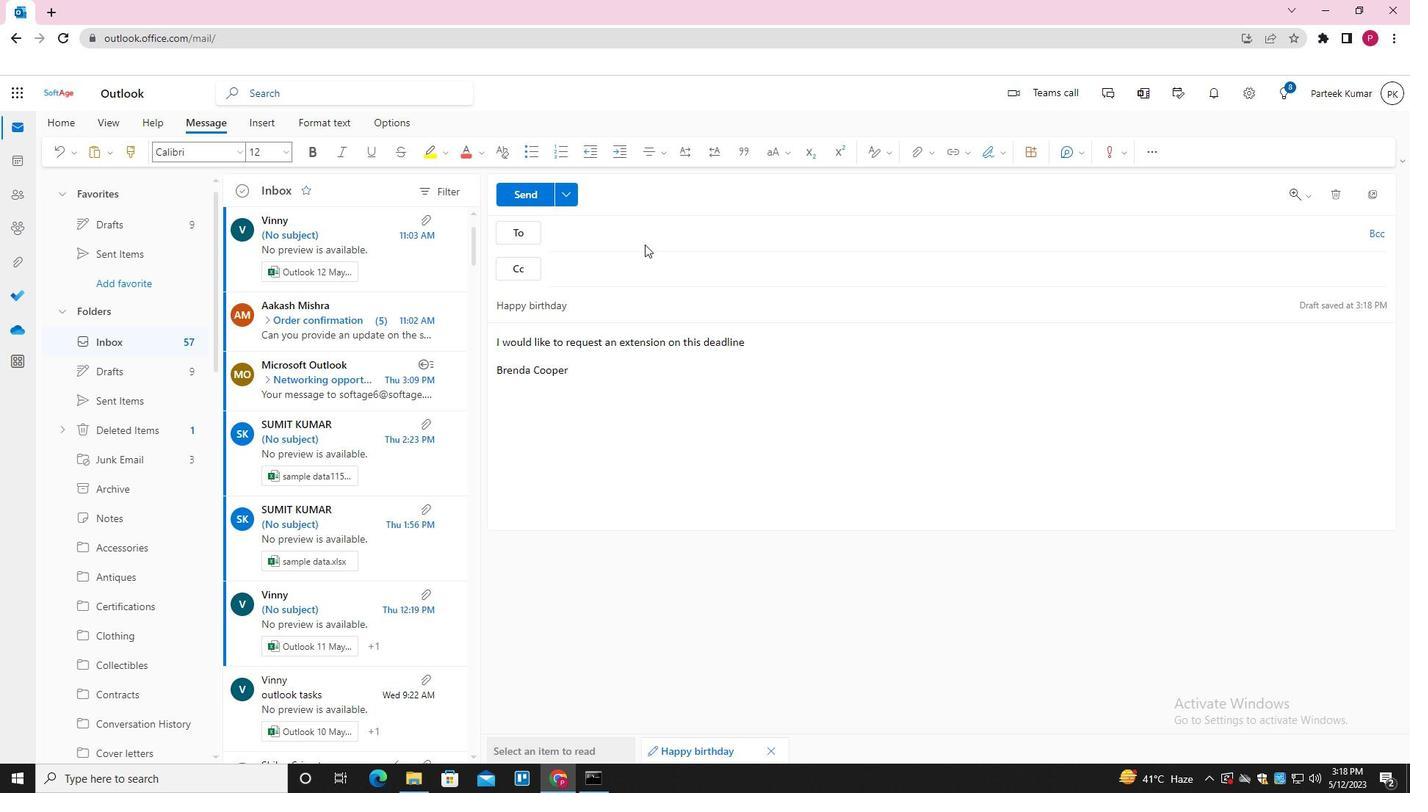 
Action: Mouse pressed left at (652, 230)
Screenshot: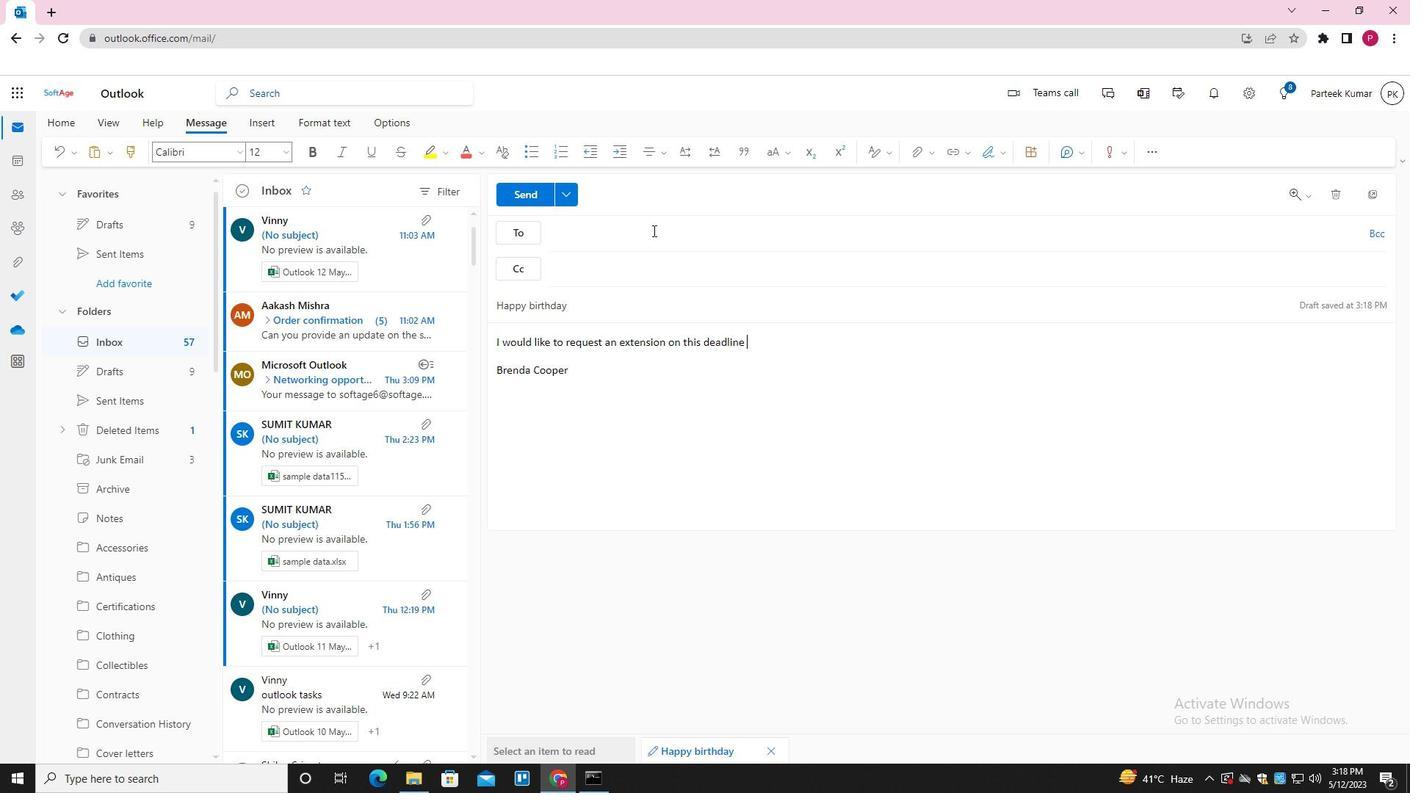 
Action: Key pressed SOFTAGE.3<Key.shift>@SOFTAGE.NET<Key.enter>SOFTAGE.<Key.shift>1<Key.shift>@SOFTAGE.NET<Key.enter>SOFTAGE.4<Key.shift>@SOFTAGE.NET<Key.enter><Key.tab>SOFTAGE.5<Key.shift>@SP<Key.backspace>OFTAGE.NET<Key.enter>
Screenshot: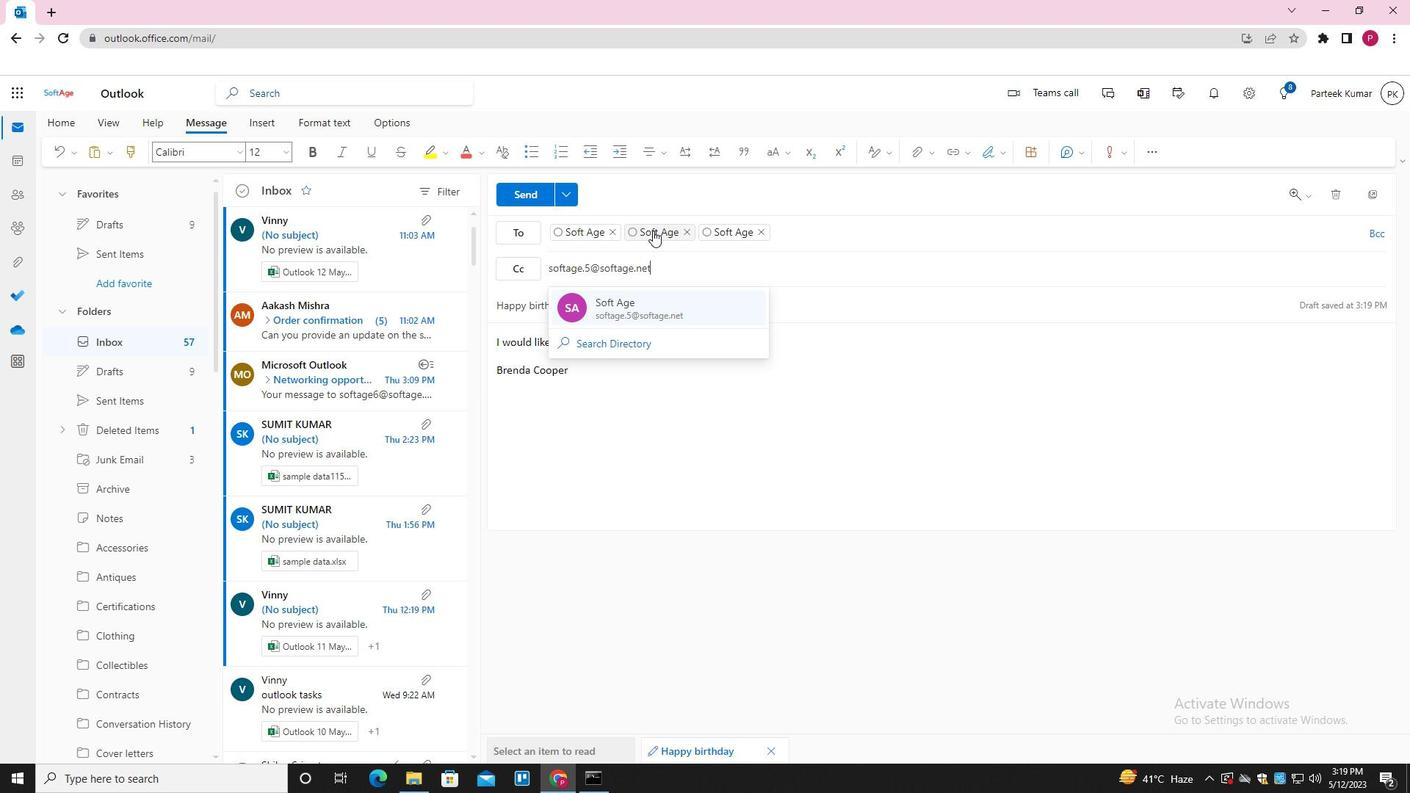 
Action: Mouse moved to (914, 151)
Screenshot: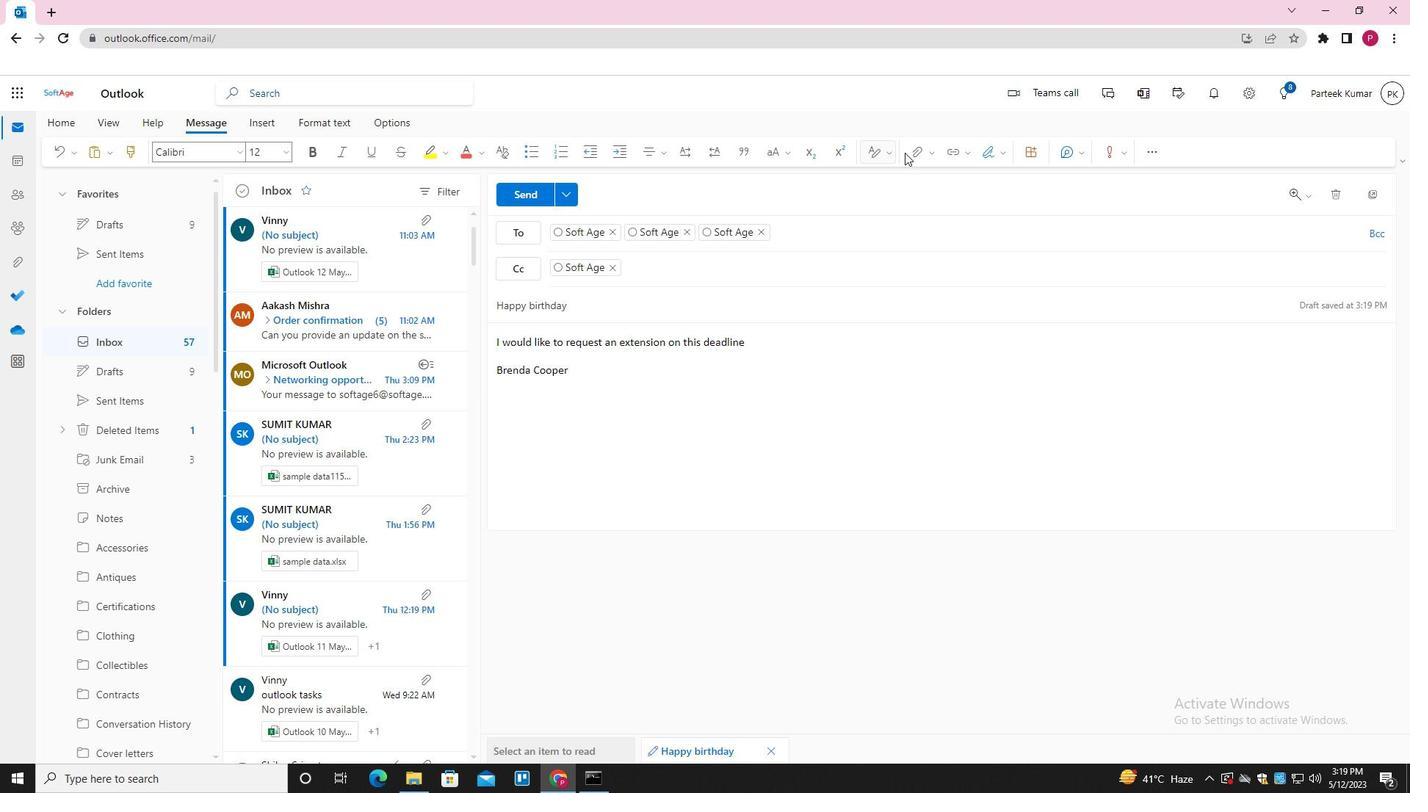 
Action: Mouse pressed left at (914, 151)
Screenshot: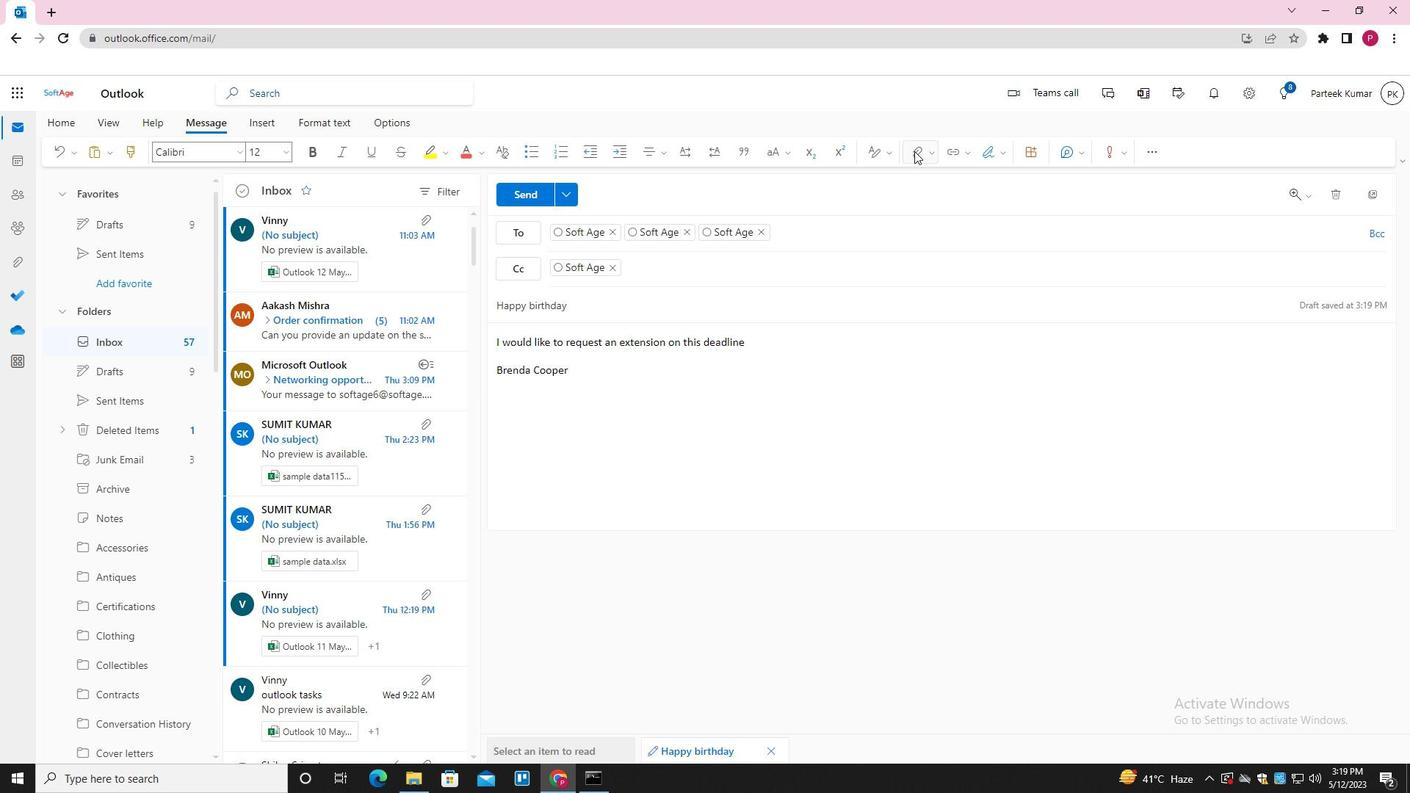 
Action: Mouse moved to (868, 179)
Screenshot: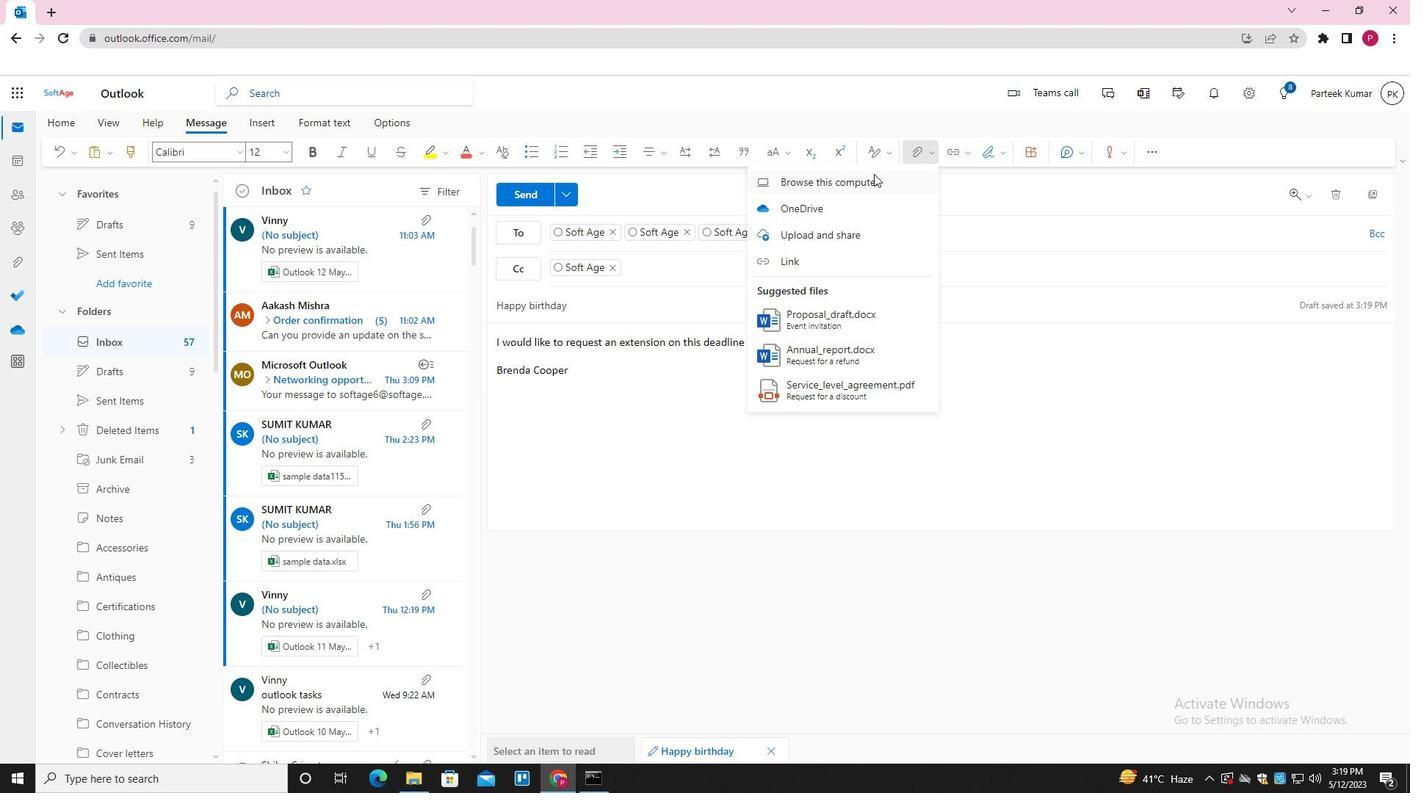 
Action: Mouse pressed left at (868, 179)
Screenshot: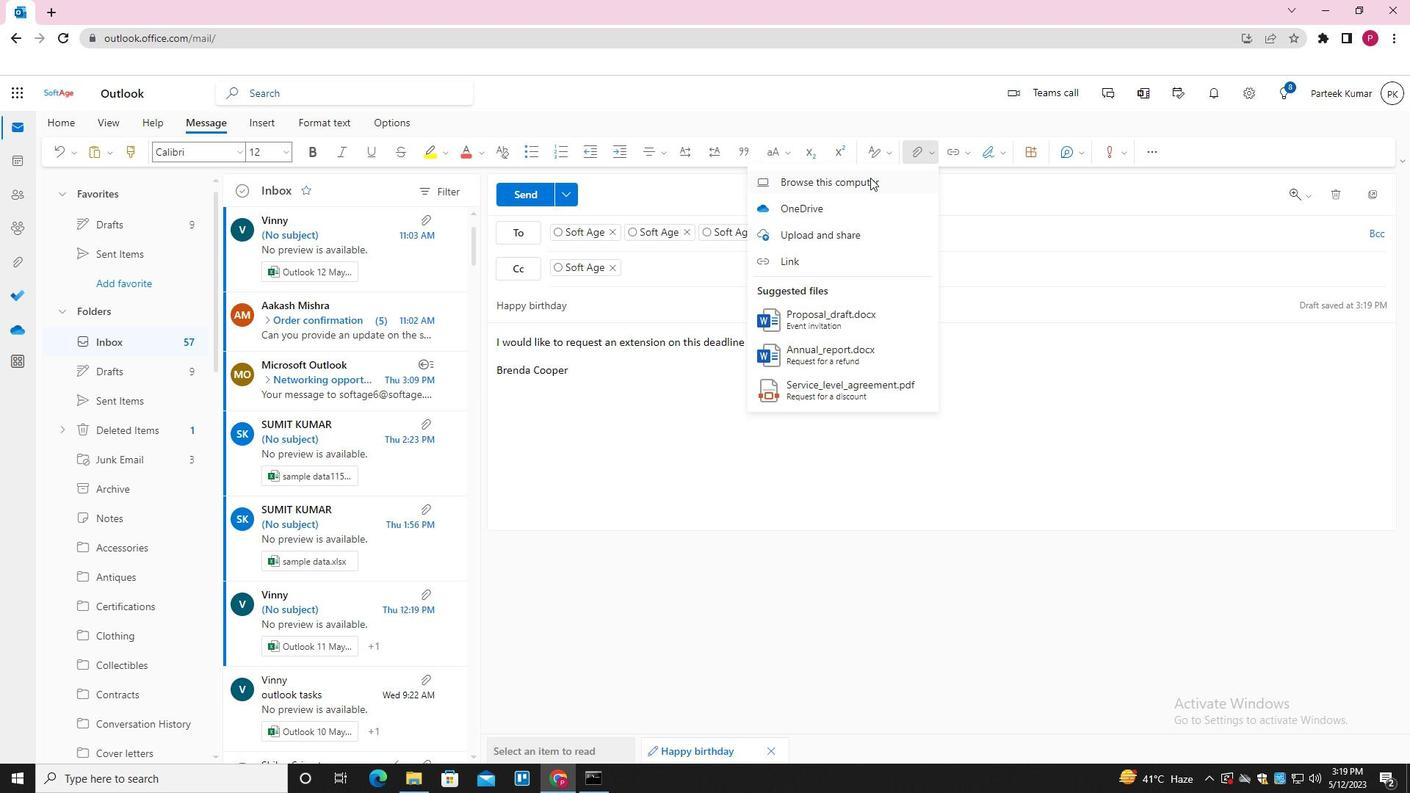 
Action: Mouse moved to (257, 121)
Screenshot: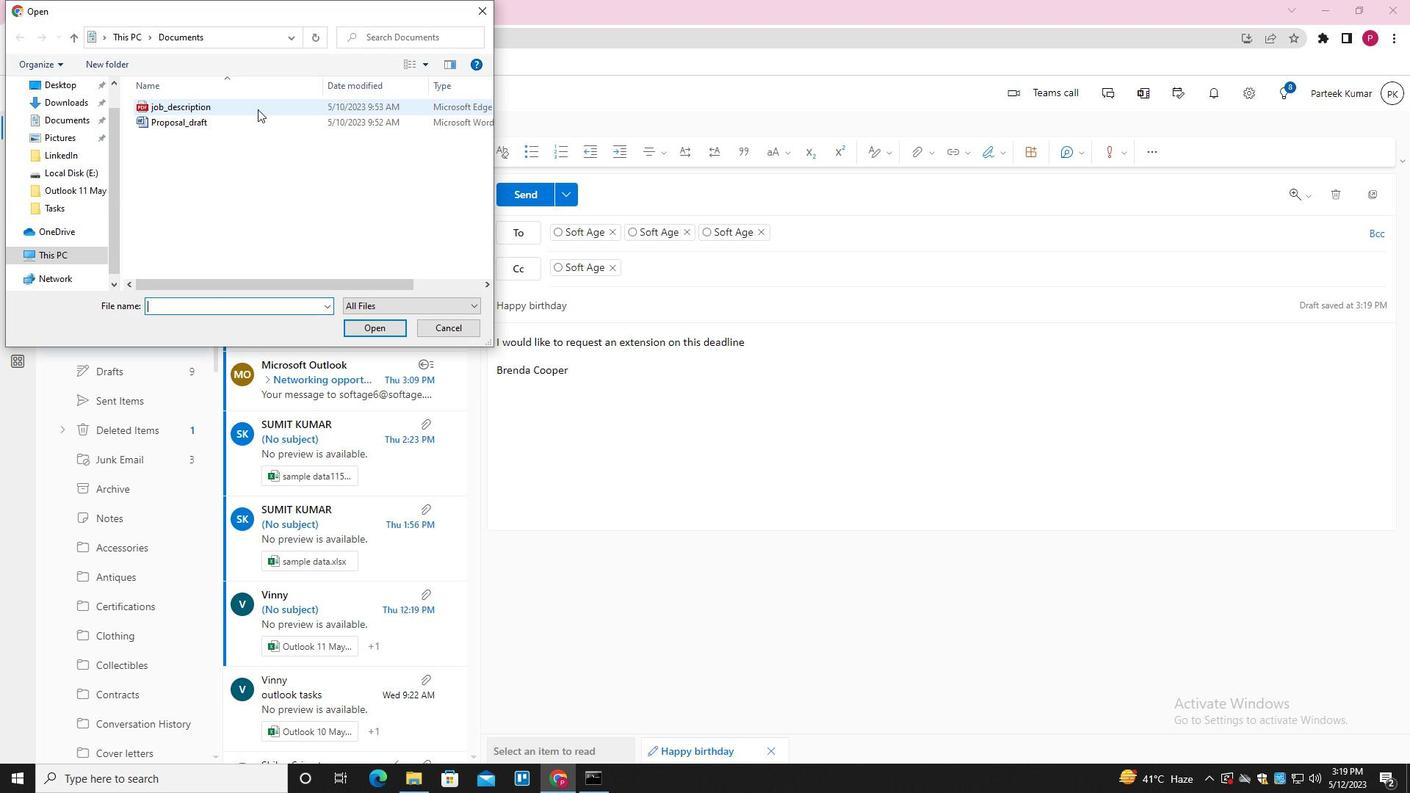 
Action: Mouse pressed left at (257, 121)
Screenshot: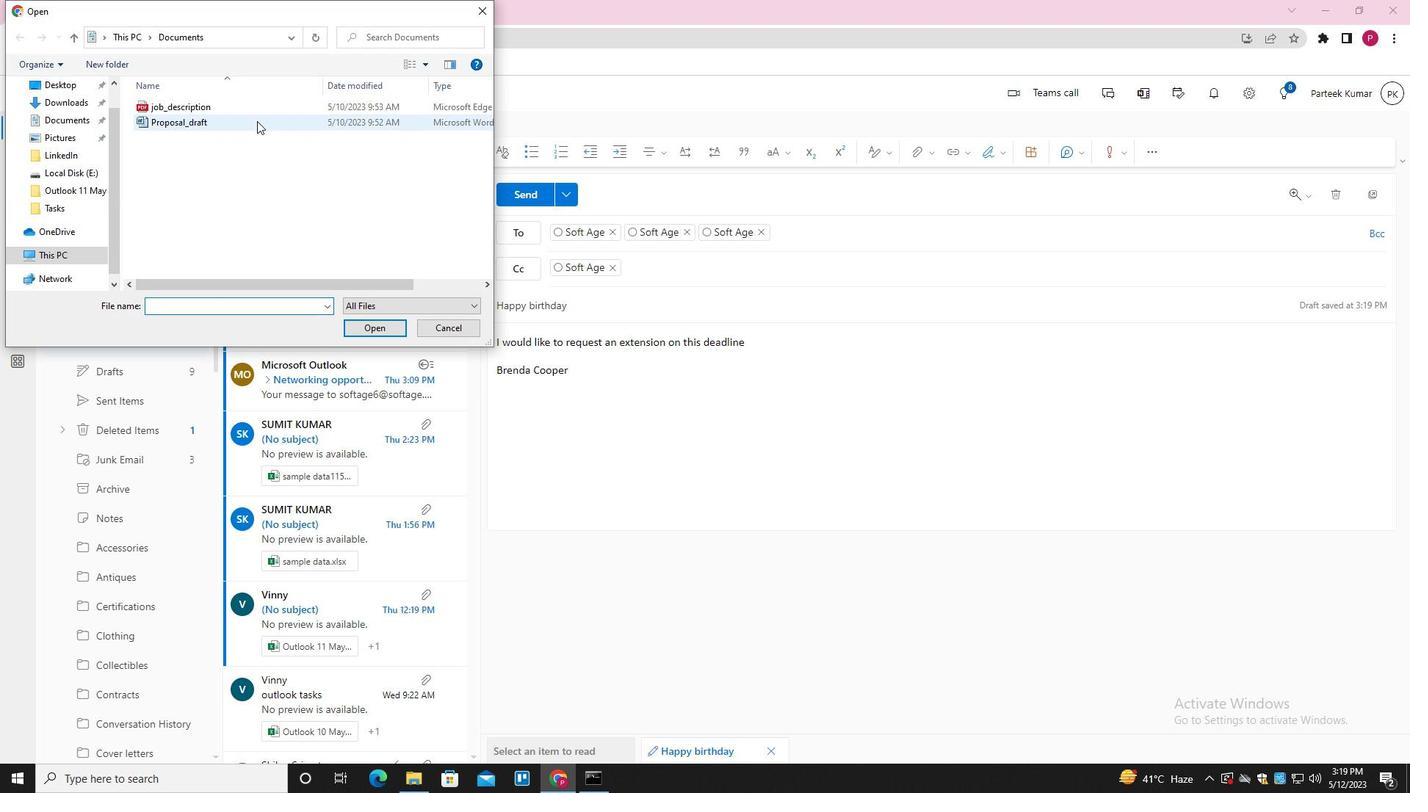 
Action: Mouse pressed right at (257, 121)
Screenshot: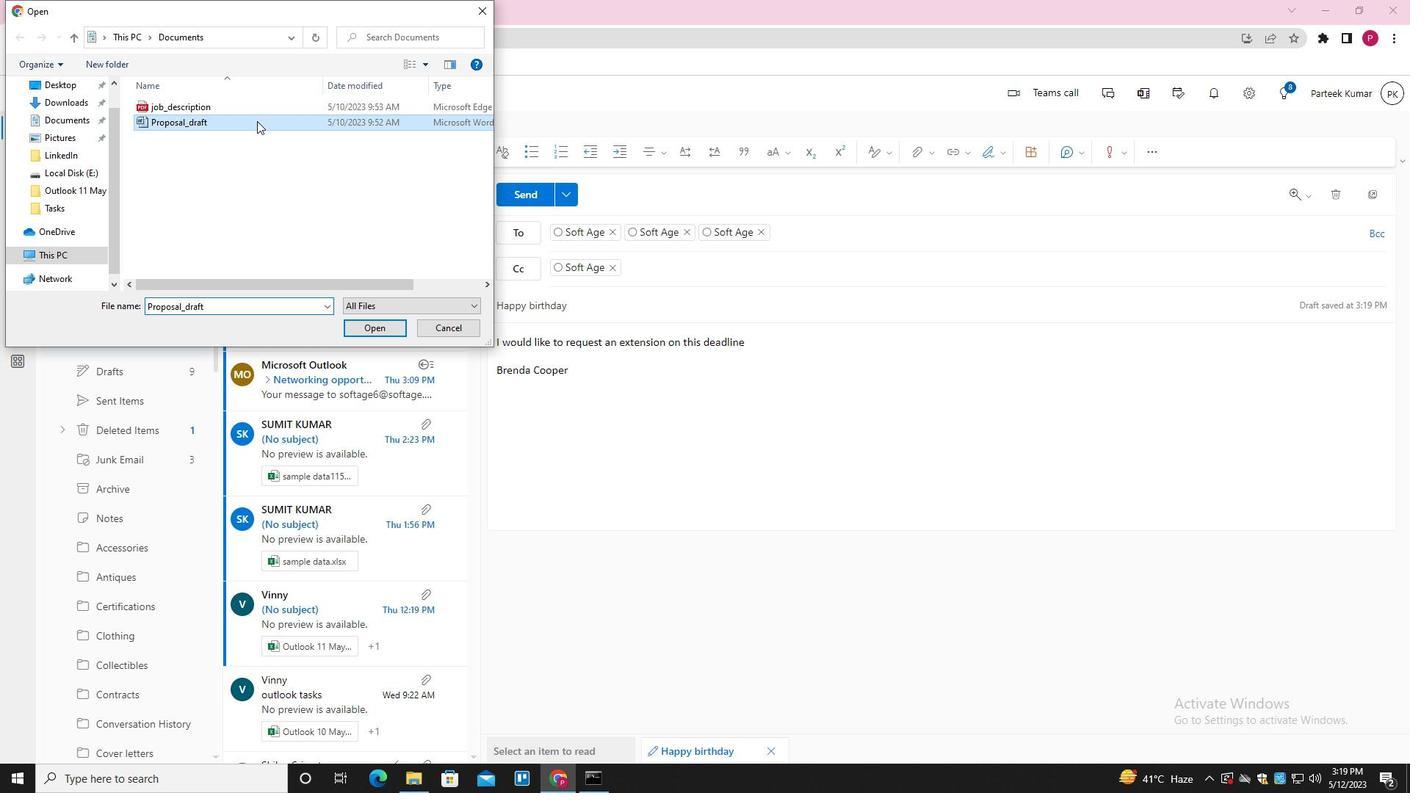
Action: Mouse moved to (336, 400)
Screenshot: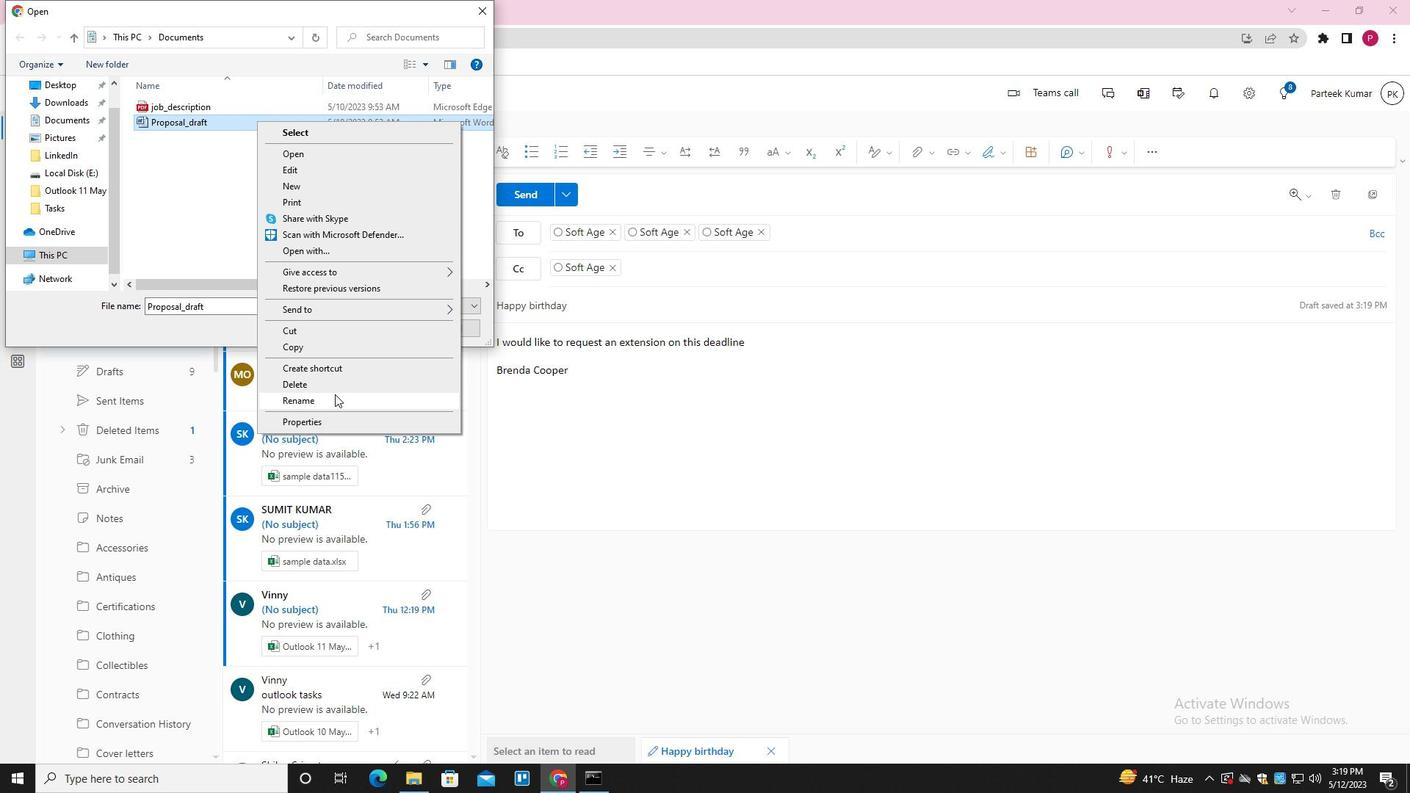 
Action: Mouse pressed left at (336, 400)
Screenshot: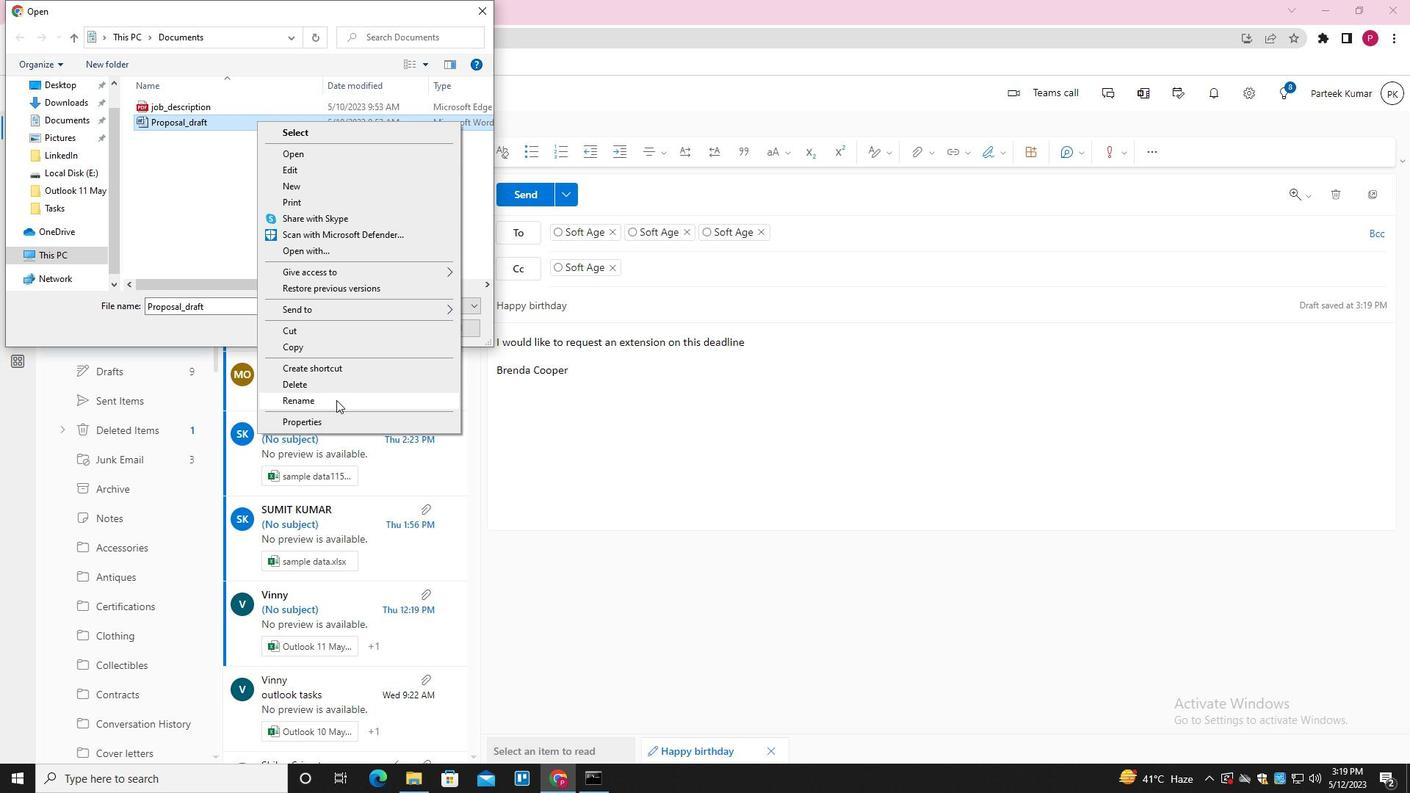 
Action: Key pressed <Key.shift>PRESENTATION.PPTX<Key.enter>
Screenshot: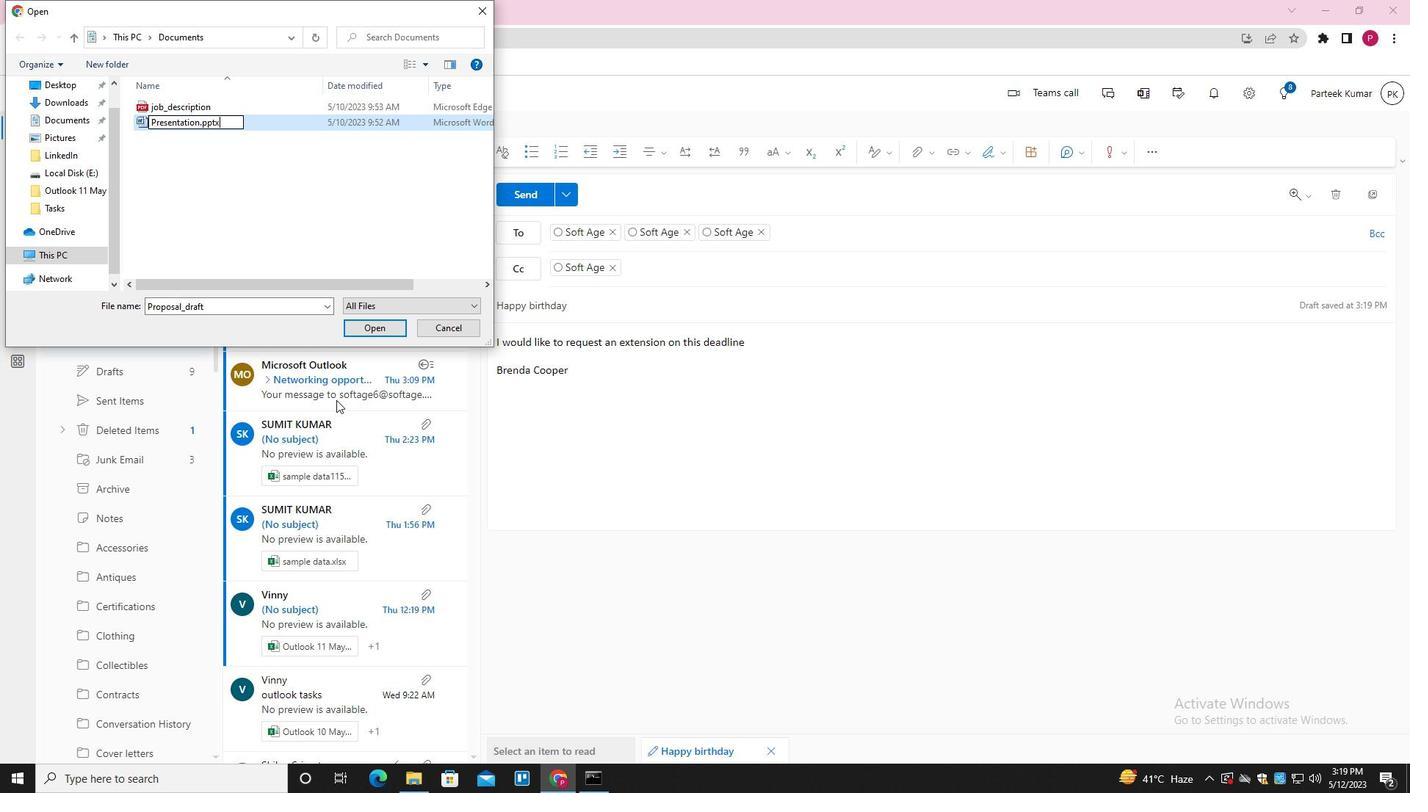 
Action: Mouse moved to (301, 126)
Screenshot: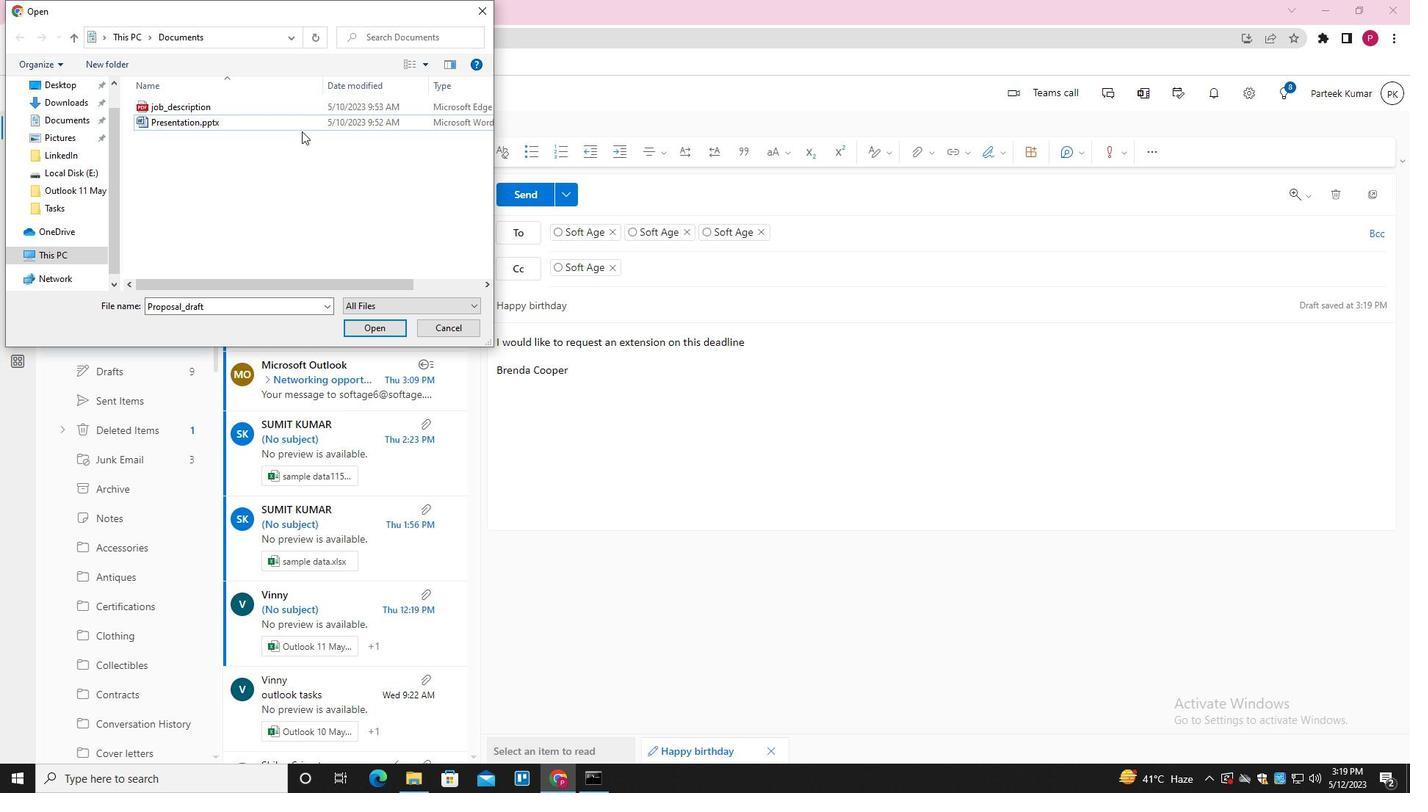 
Action: Mouse pressed left at (301, 126)
Screenshot: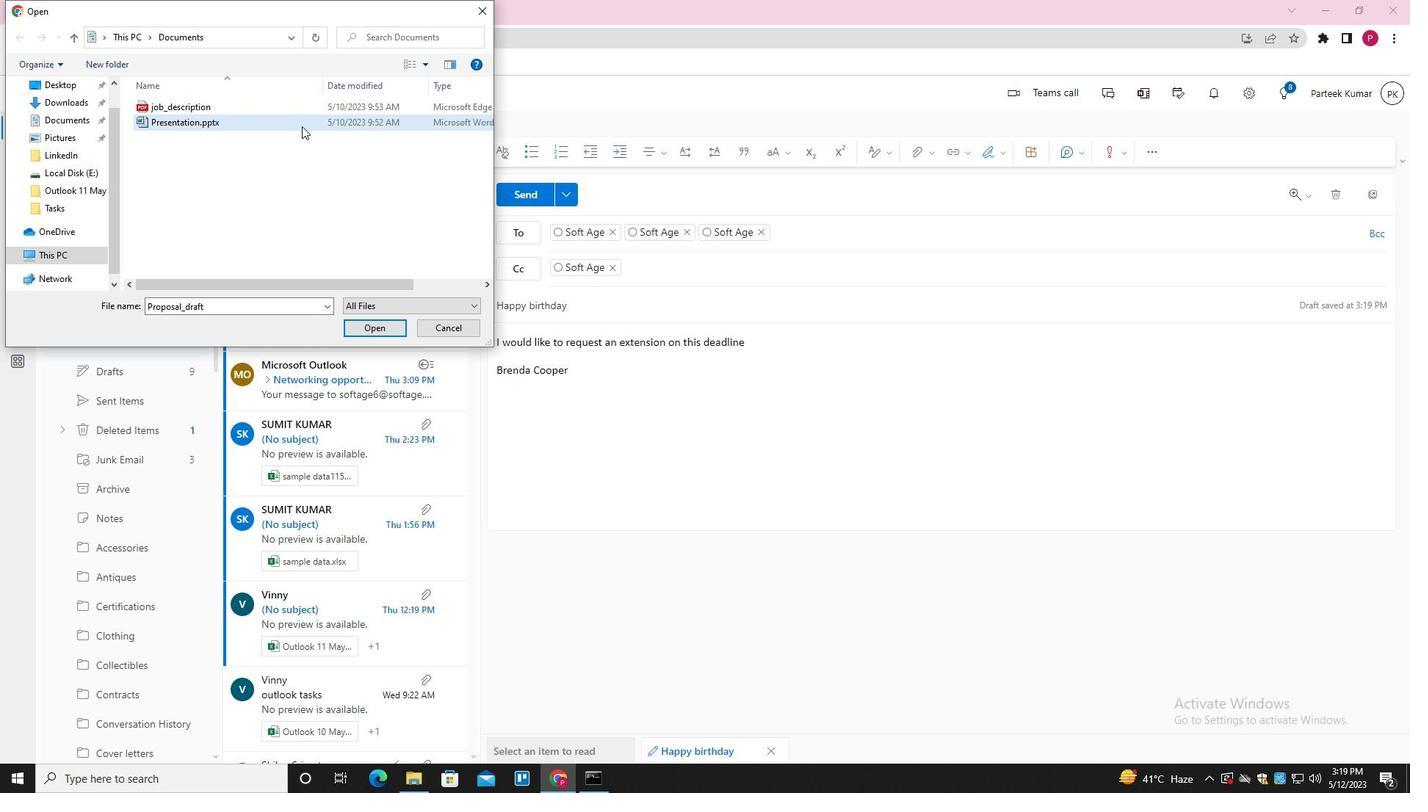
Action: Mouse moved to (368, 334)
Screenshot: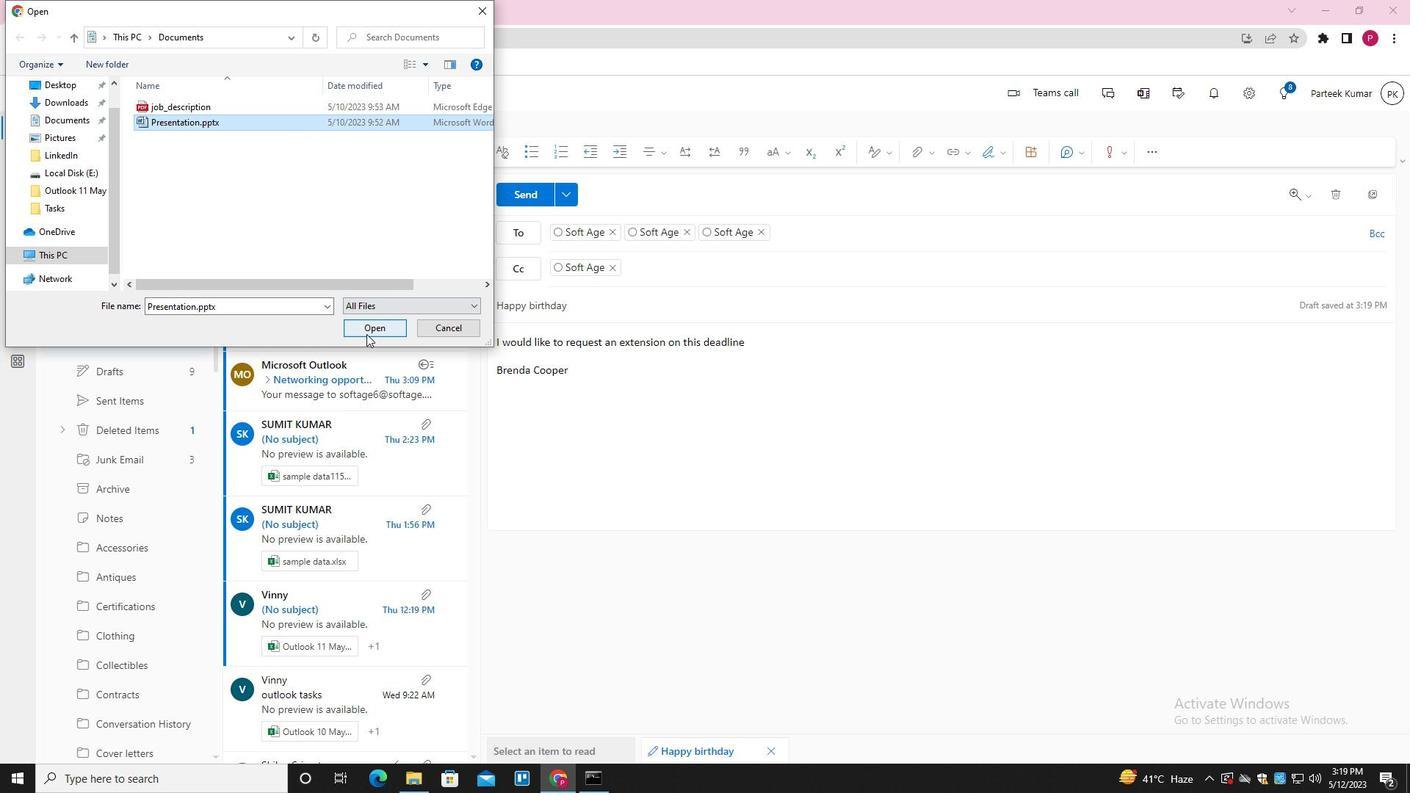 
Action: Mouse pressed left at (368, 334)
Screenshot: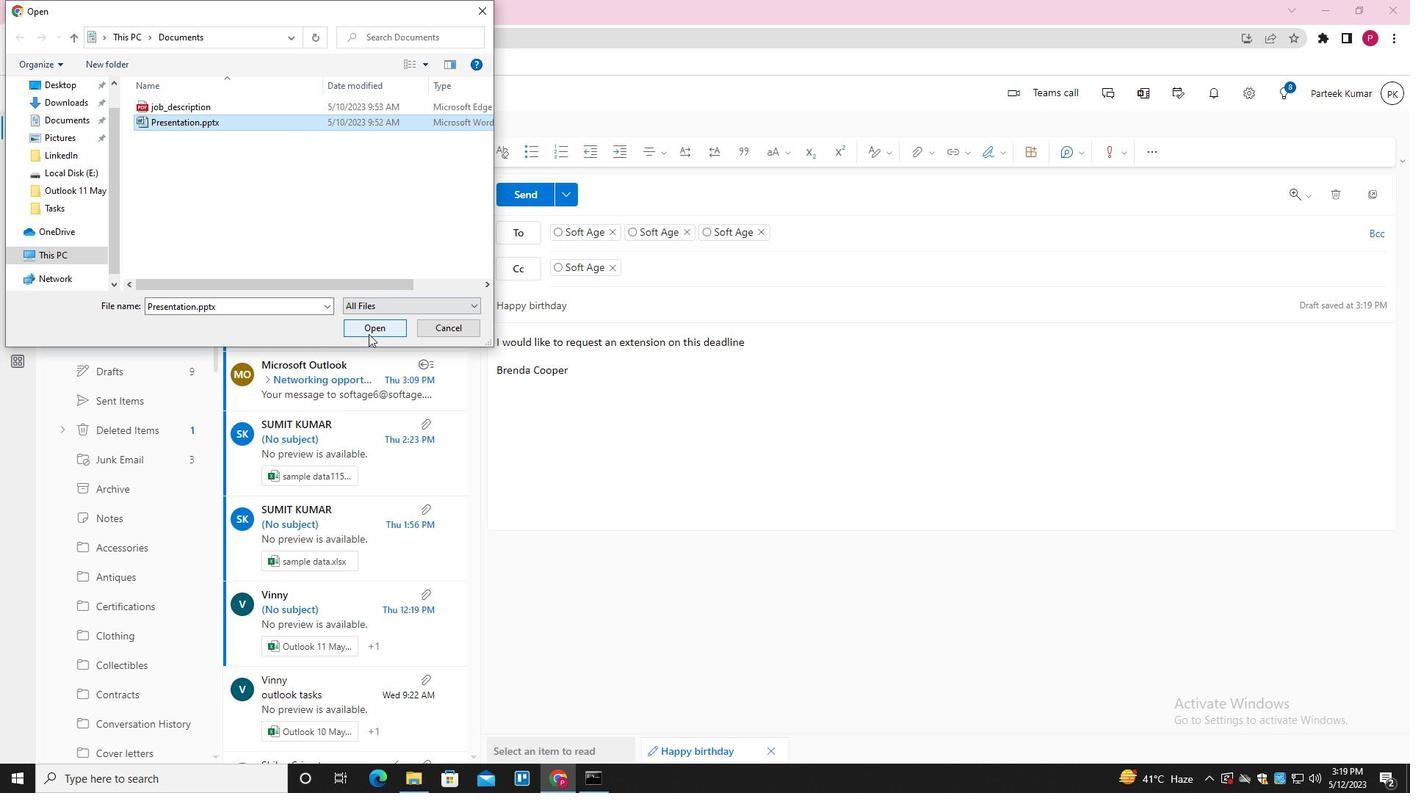 
Action: Mouse moved to (520, 196)
Screenshot: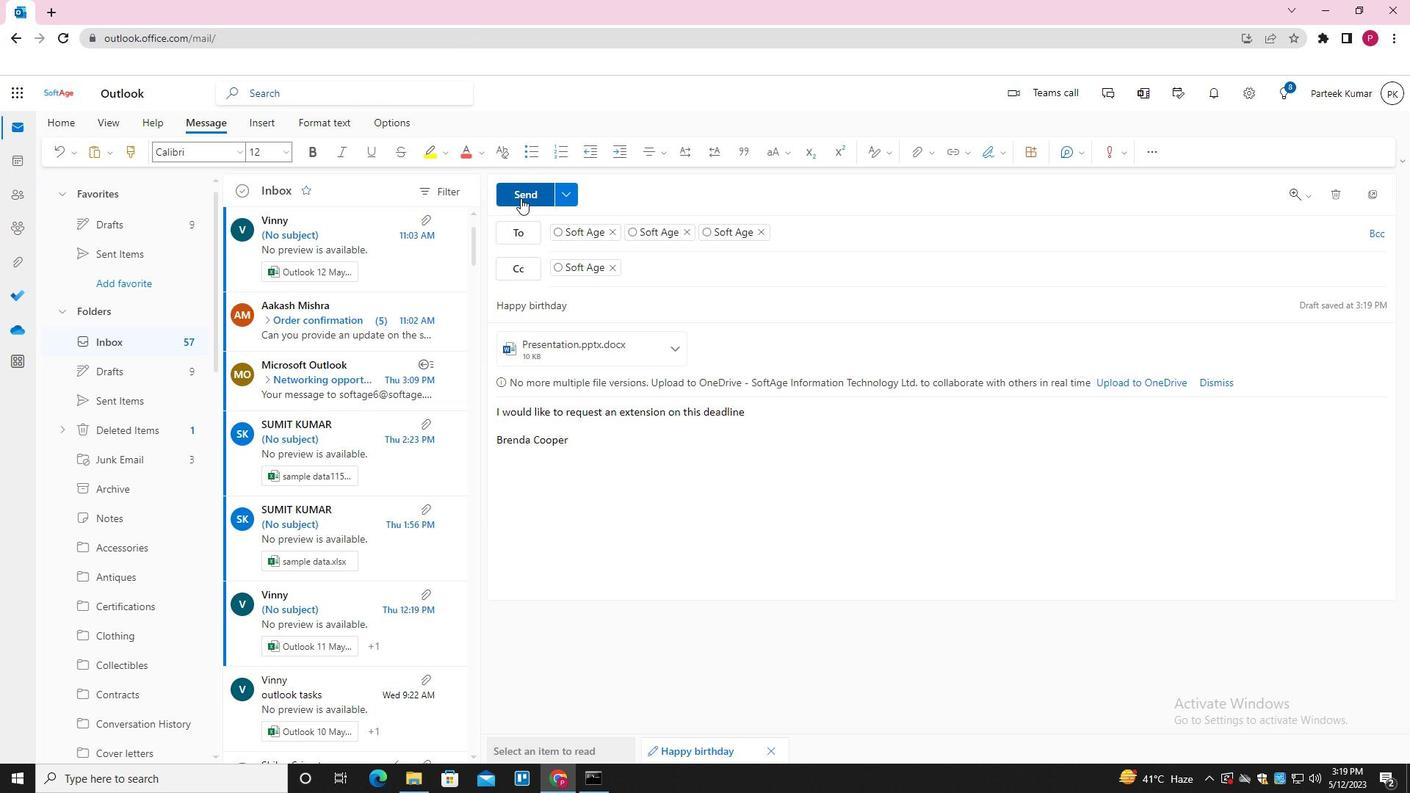 
Action: Mouse pressed left at (520, 196)
Screenshot: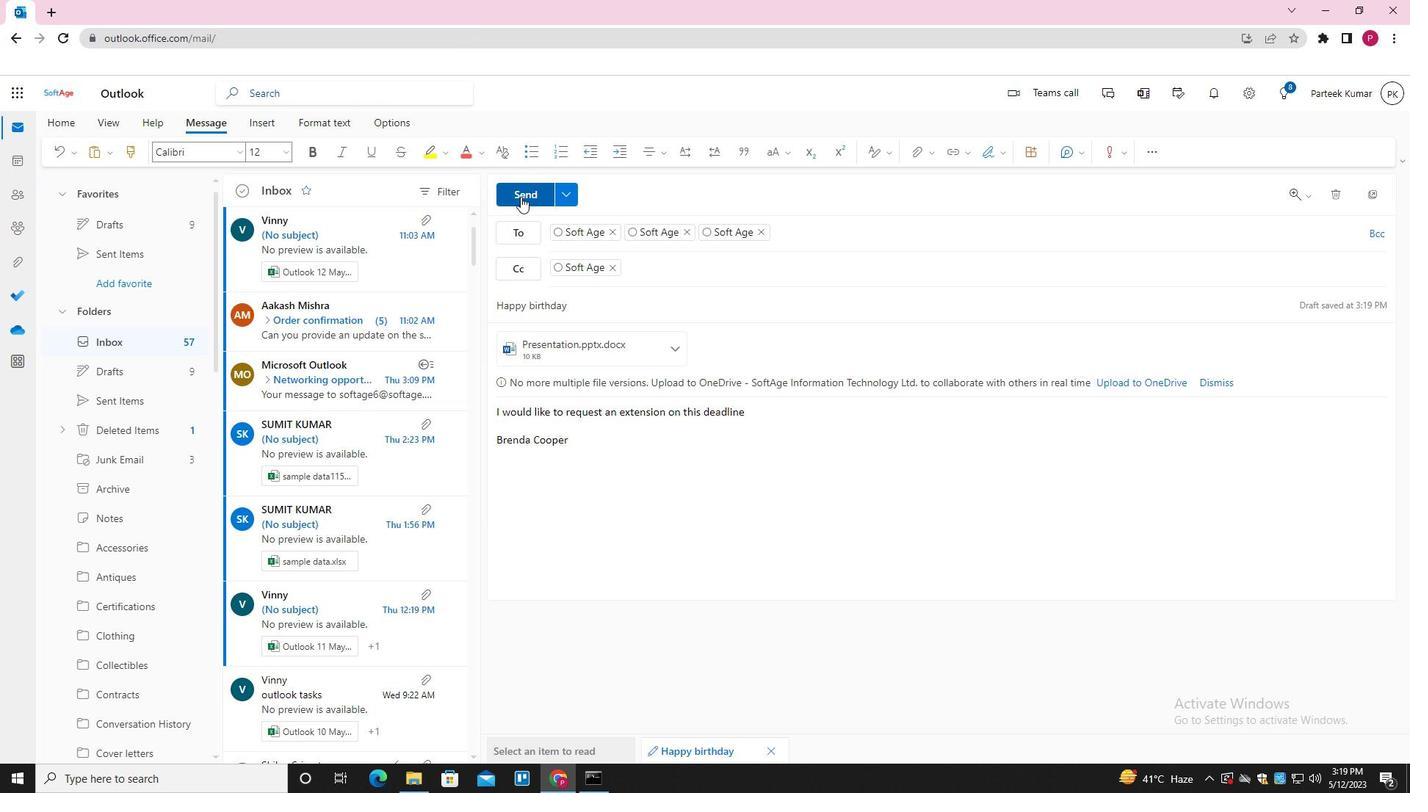 
Action: Mouse moved to (512, 255)
Screenshot: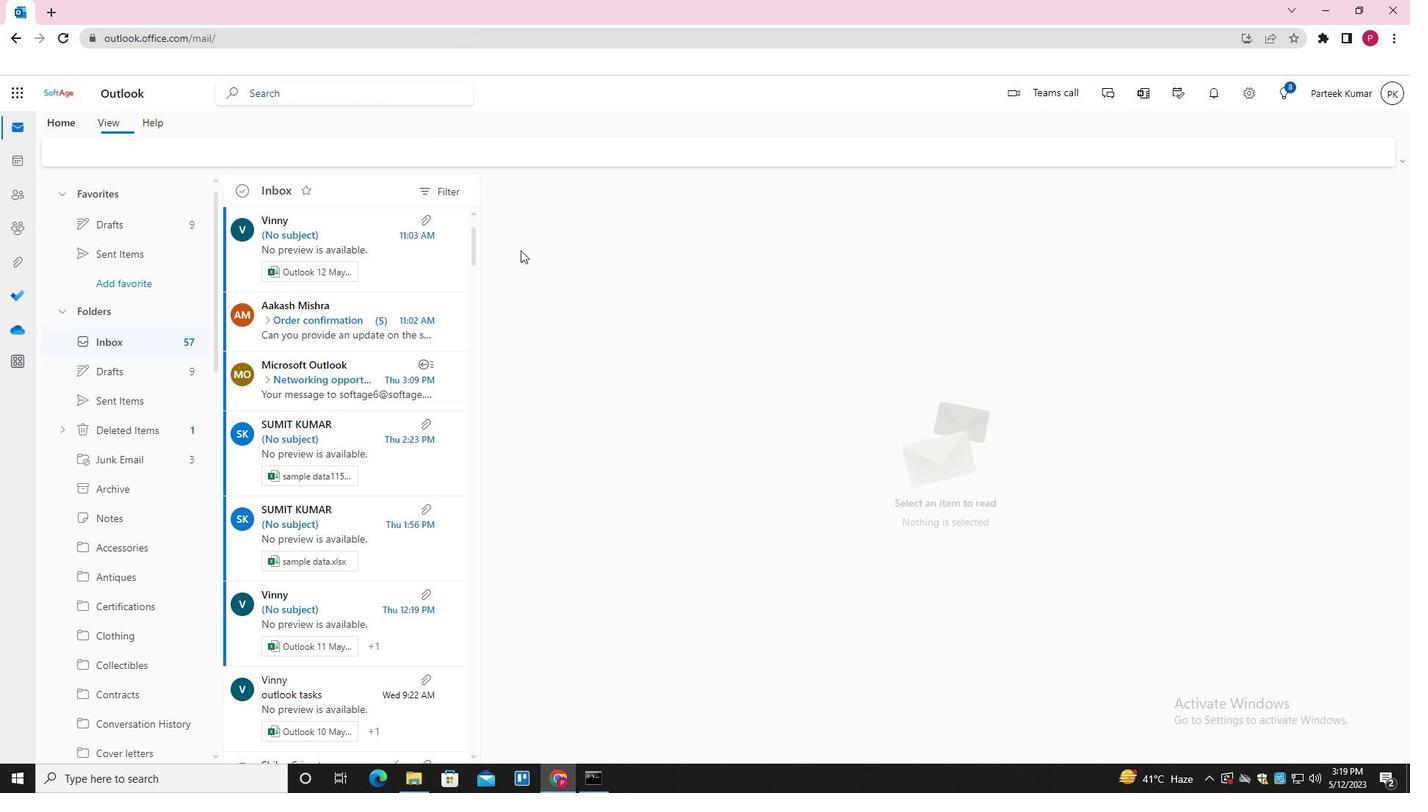 
